 Task: Create Issue Issue0000000035 in Backlog  in Scrum Project Project0000000007 in Jira. Create Issue Issue0000000036 in Backlog  in Scrum Project Project0000000008 in Jira. Create Issue Issue0000000037 in Backlog  in Scrum Project Project0000000008 in Jira. Create Issue Issue0000000038 in Backlog  in Scrum Project Project0000000008 in Jira. Create Issue Issue0000000039 in Backlog  in Scrum Project Project0000000008 in Jira
Action: Mouse moved to (439, 82)
Screenshot: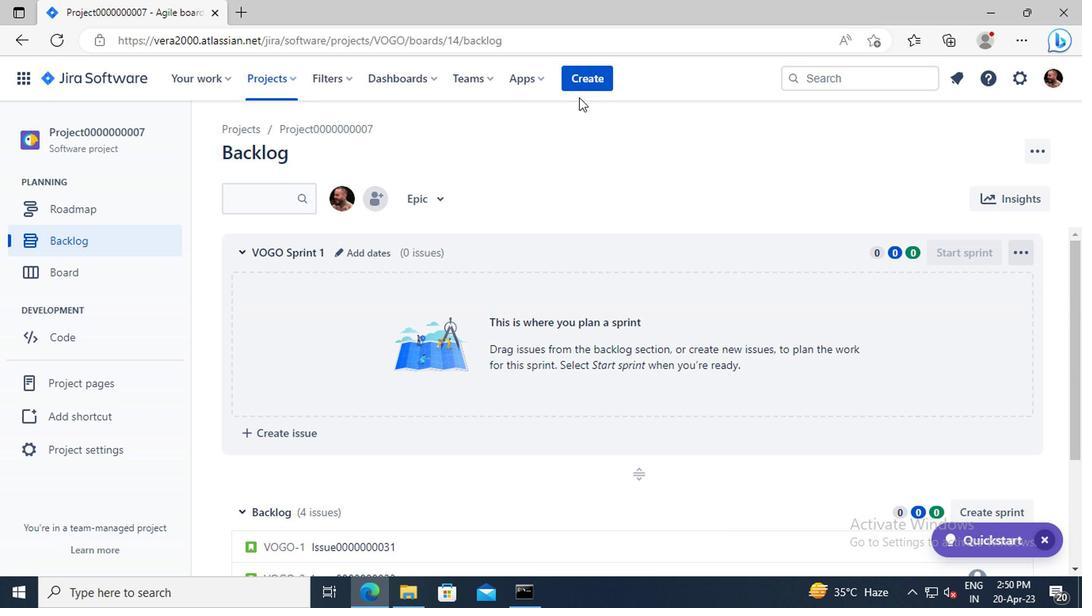 
Action: Mouse pressed left at (439, 82)
Screenshot: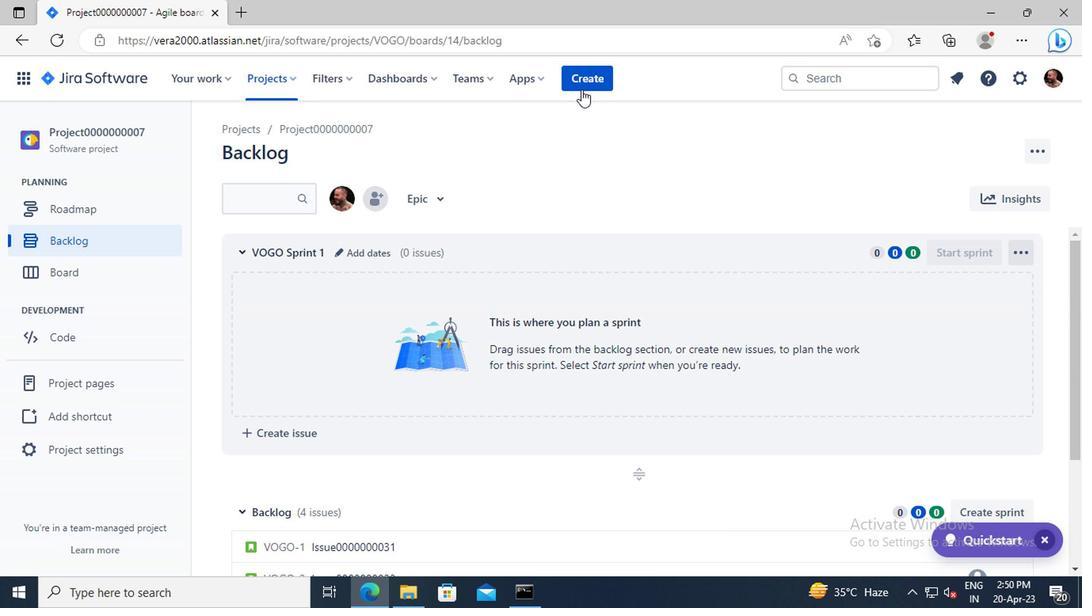 
Action: Mouse moved to (313, 246)
Screenshot: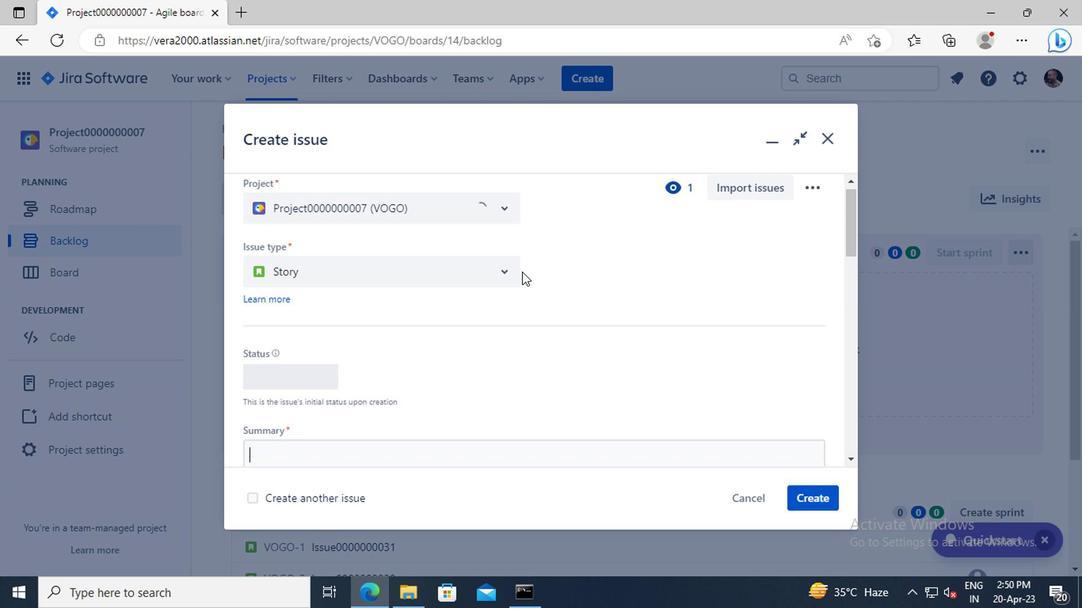 
Action: Mouse scrolled (313, 246) with delta (0, 0)
Screenshot: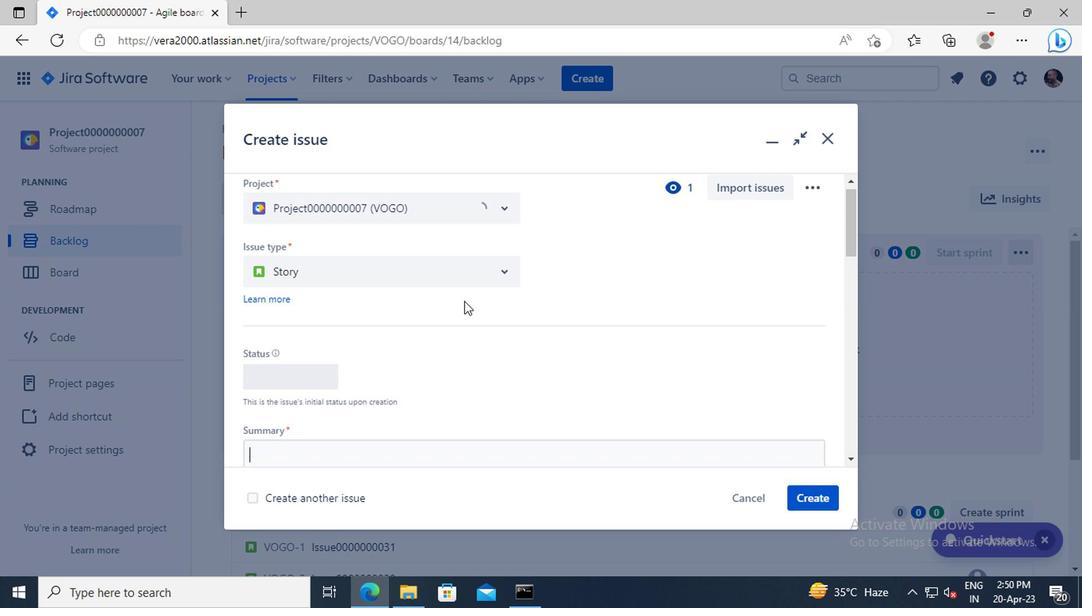 
Action: Mouse scrolled (313, 246) with delta (0, 0)
Screenshot: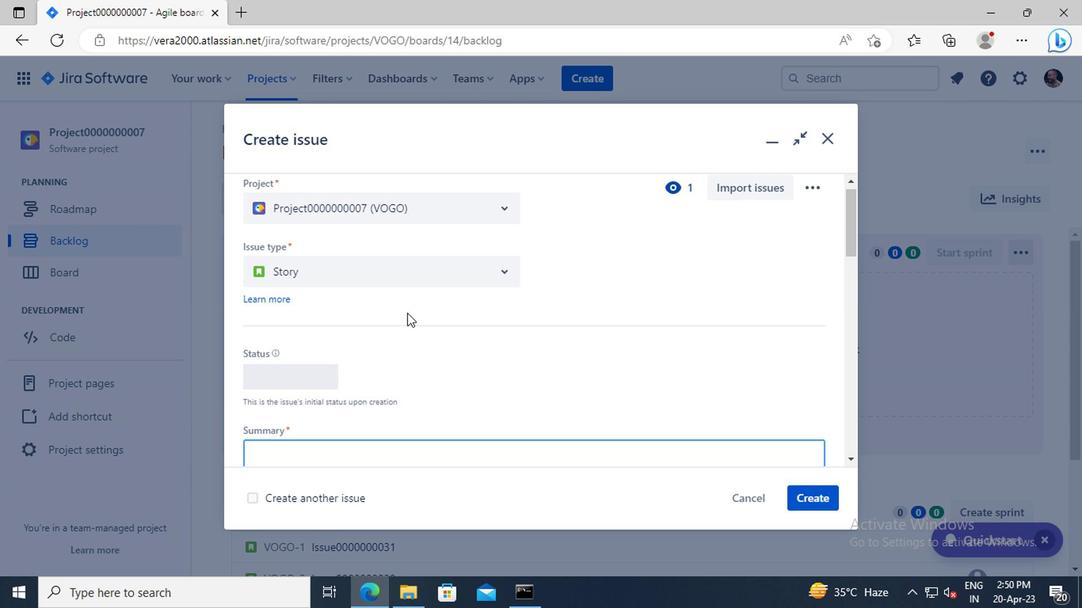 
Action: Mouse moved to (291, 286)
Screenshot: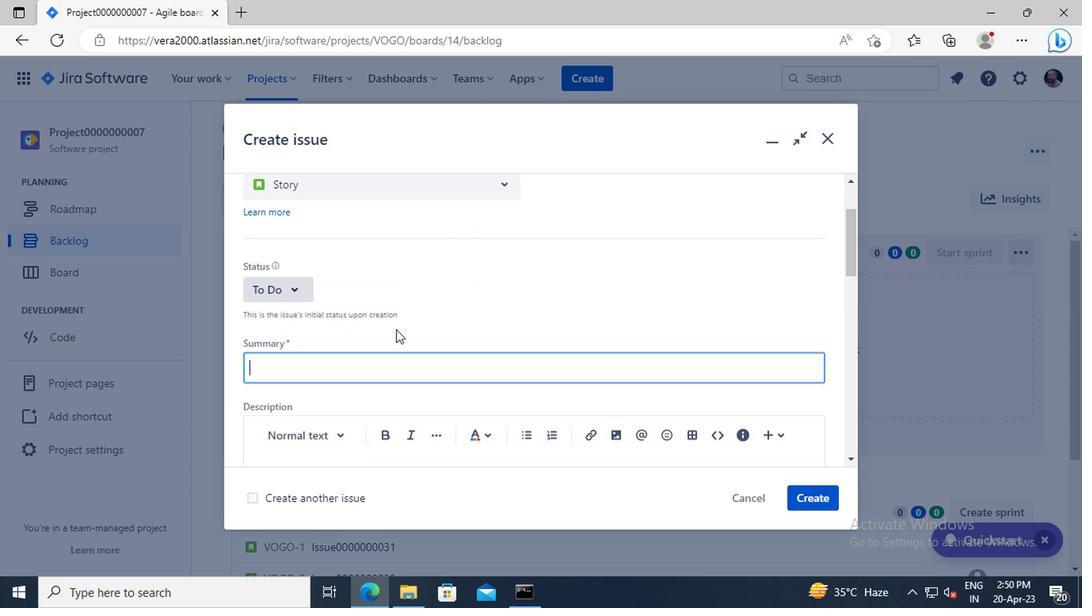 
Action: Mouse pressed left at (291, 286)
Screenshot: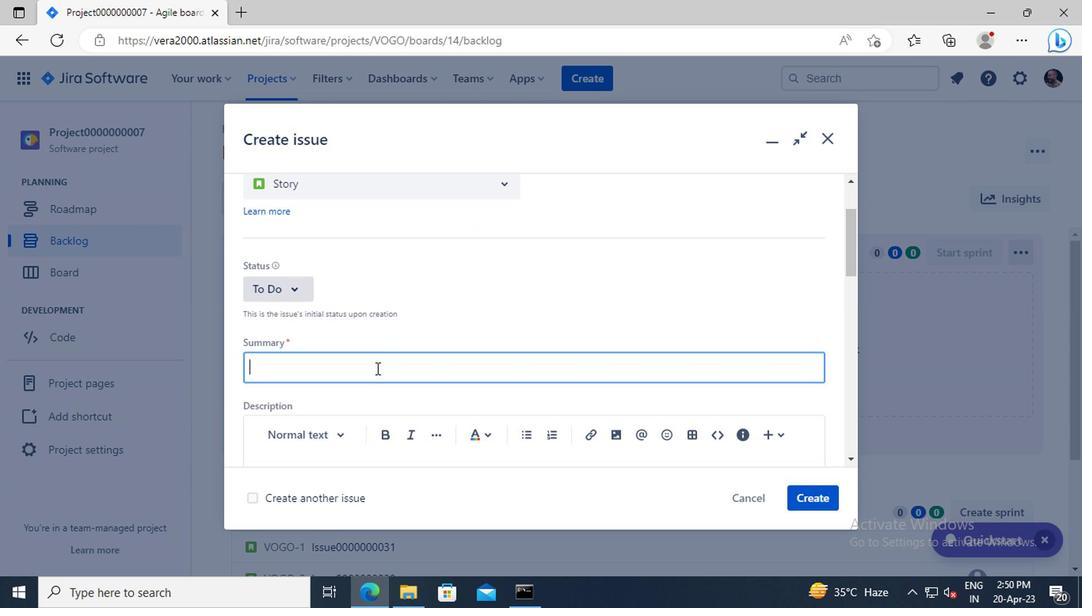 
Action: Key pressed <Key.shift>ISSUE0000000035
Screenshot: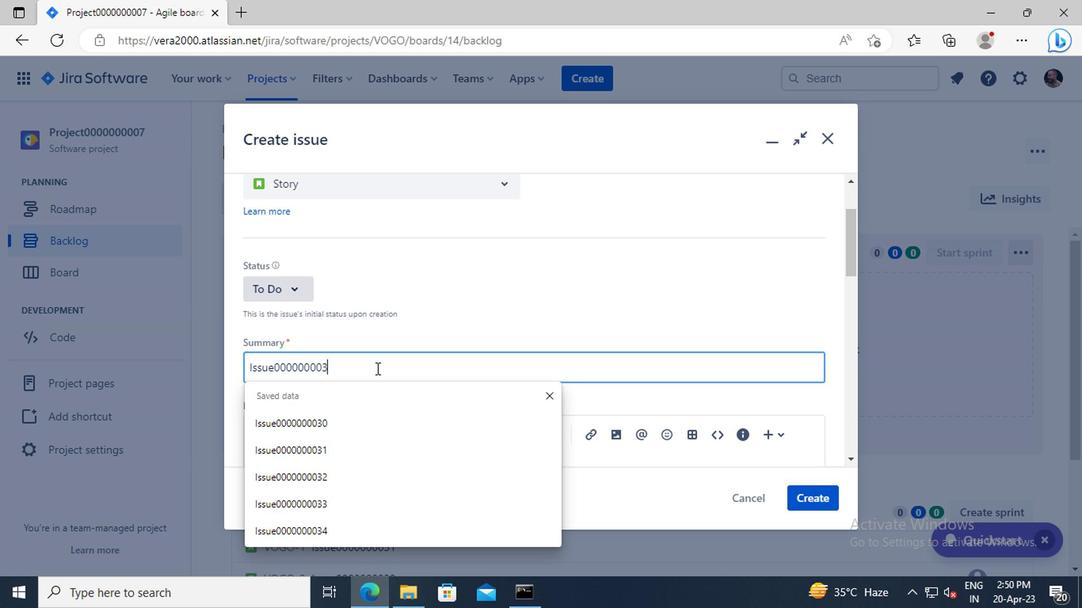
Action: Mouse moved to (600, 377)
Screenshot: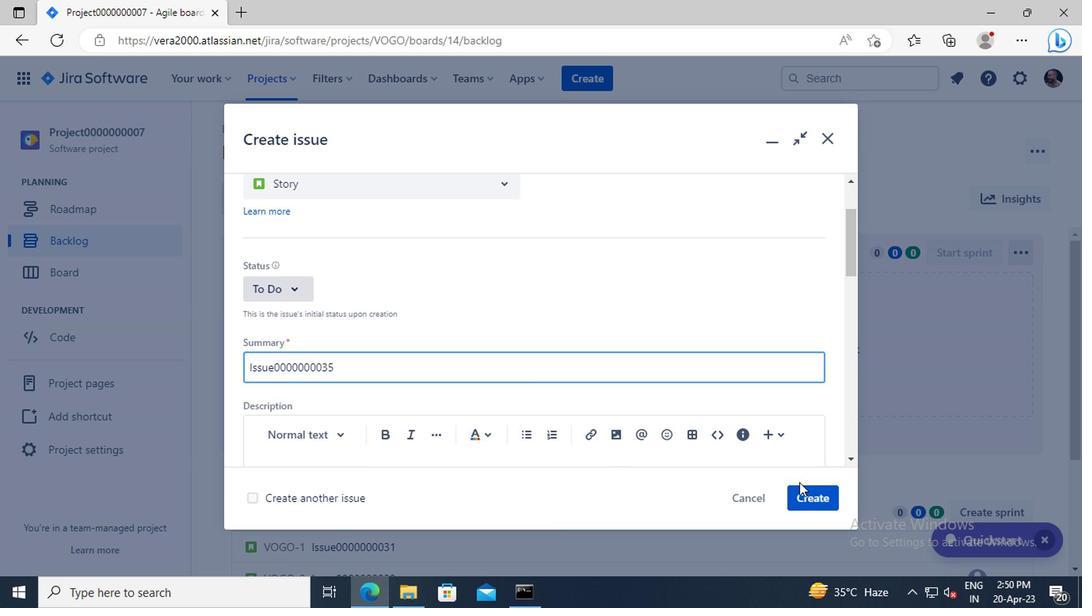 
Action: Mouse pressed left at (600, 377)
Screenshot: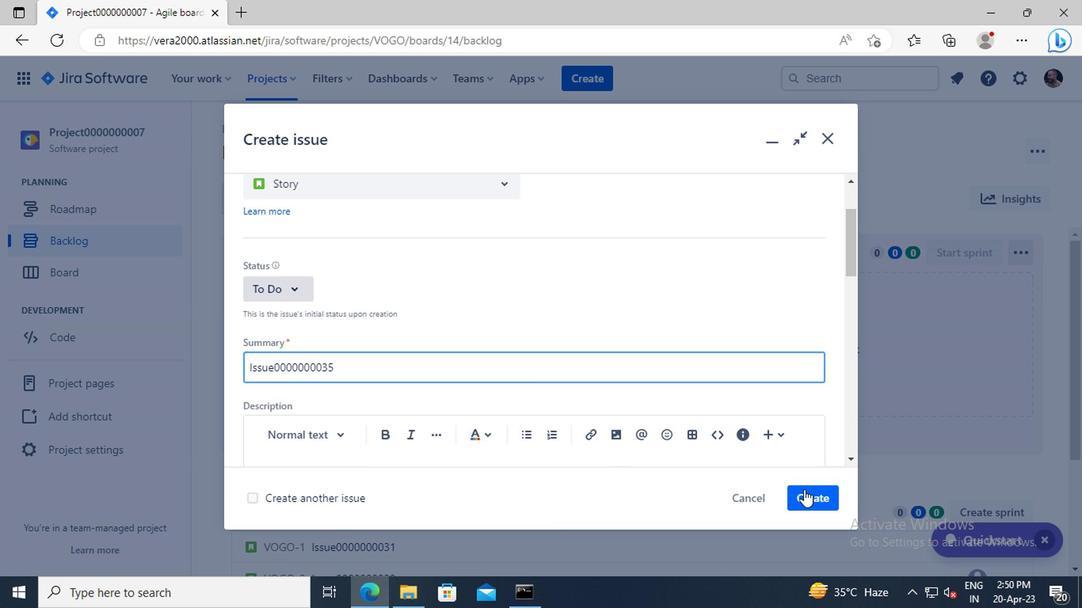
Action: Mouse moved to (226, 82)
Screenshot: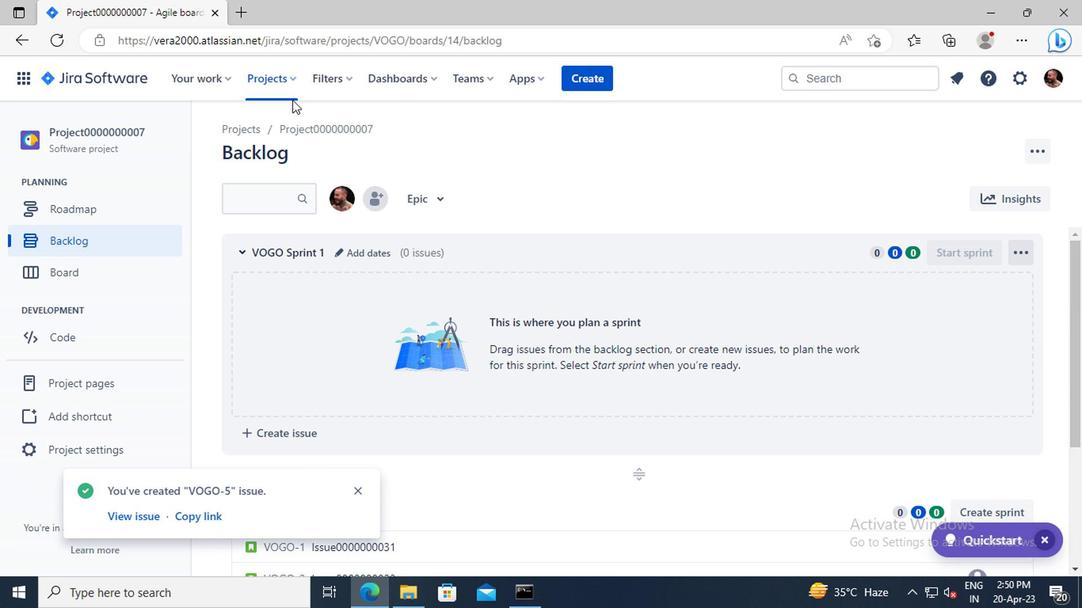 
Action: Mouse pressed left at (226, 82)
Screenshot: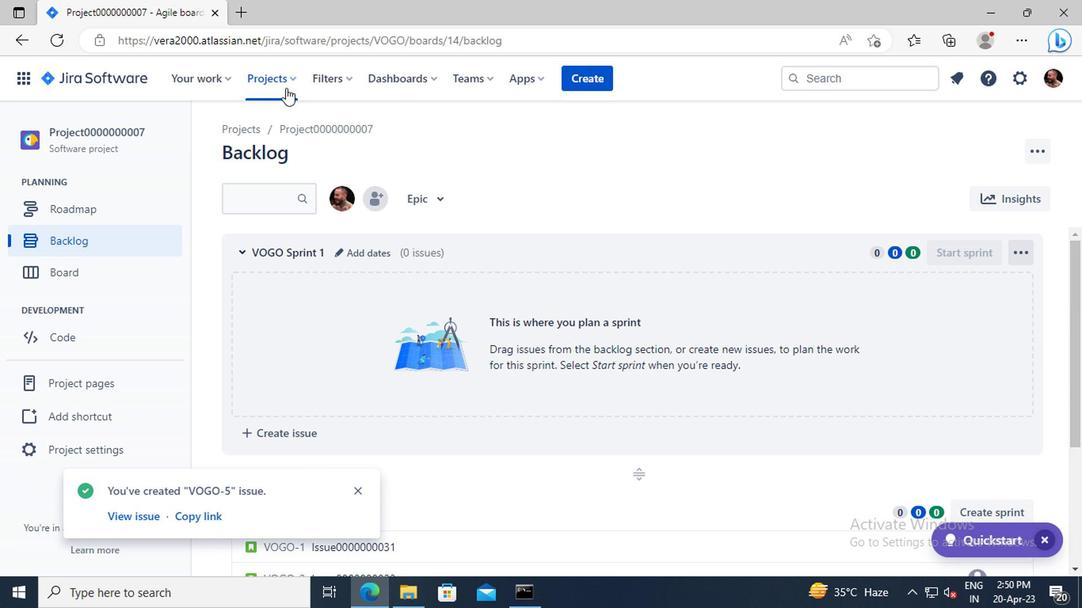 
Action: Mouse moved to (255, 156)
Screenshot: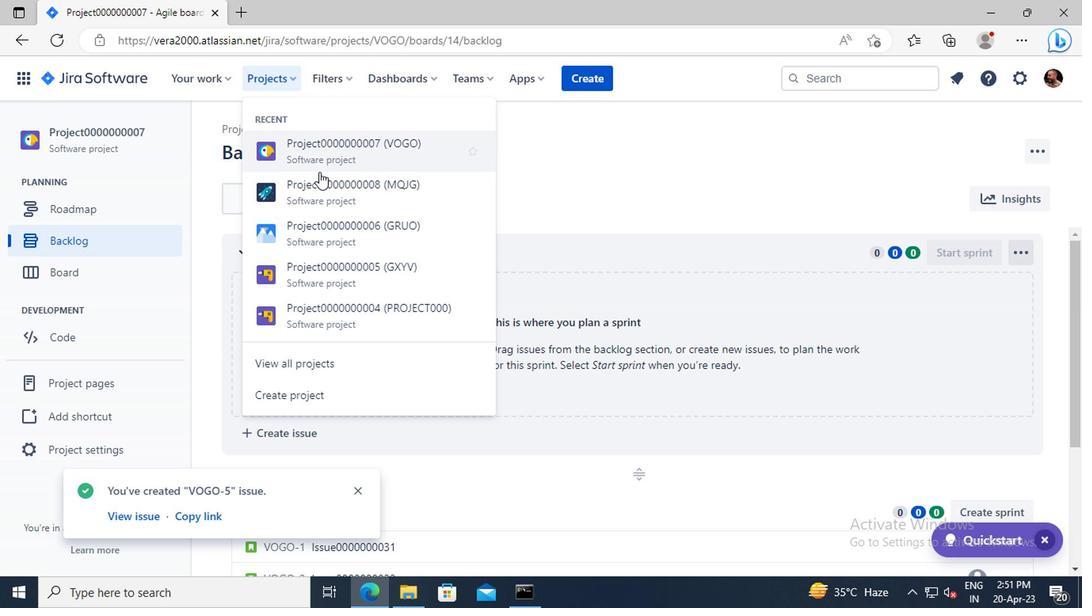 
Action: Mouse pressed left at (255, 156)
Screenshot: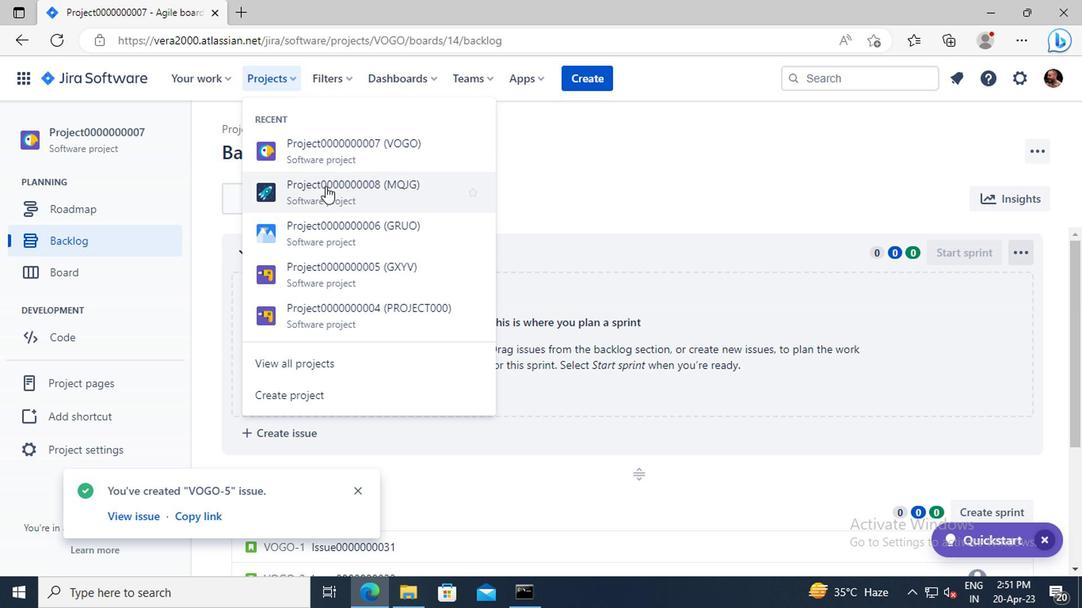 
Action: Mouse moved to (90, 195)
Screenshot: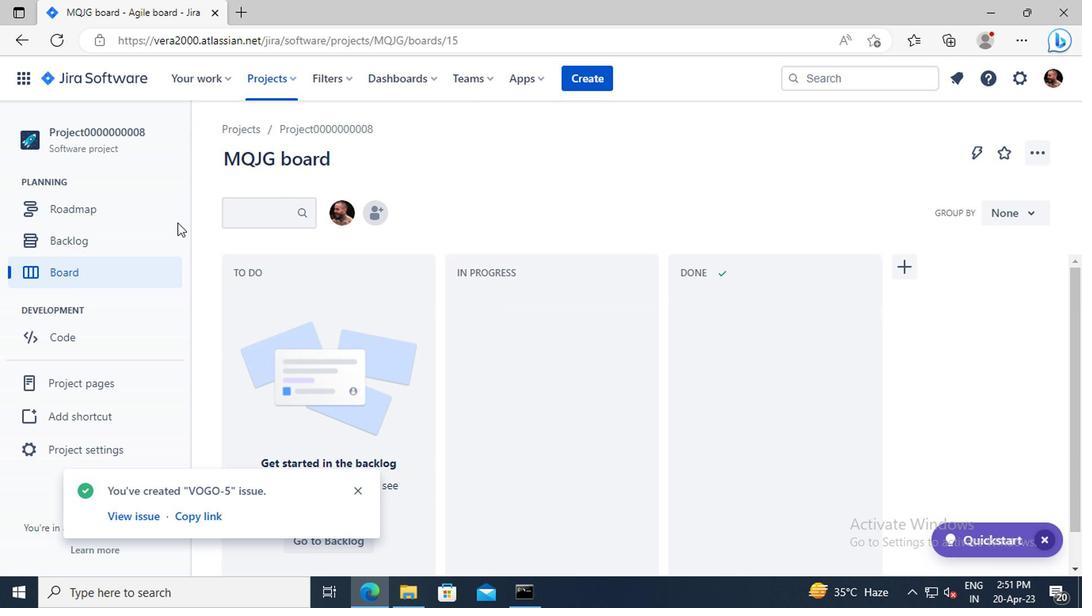 
Action: Mouse pressed left at (90, 195)
Screenshot: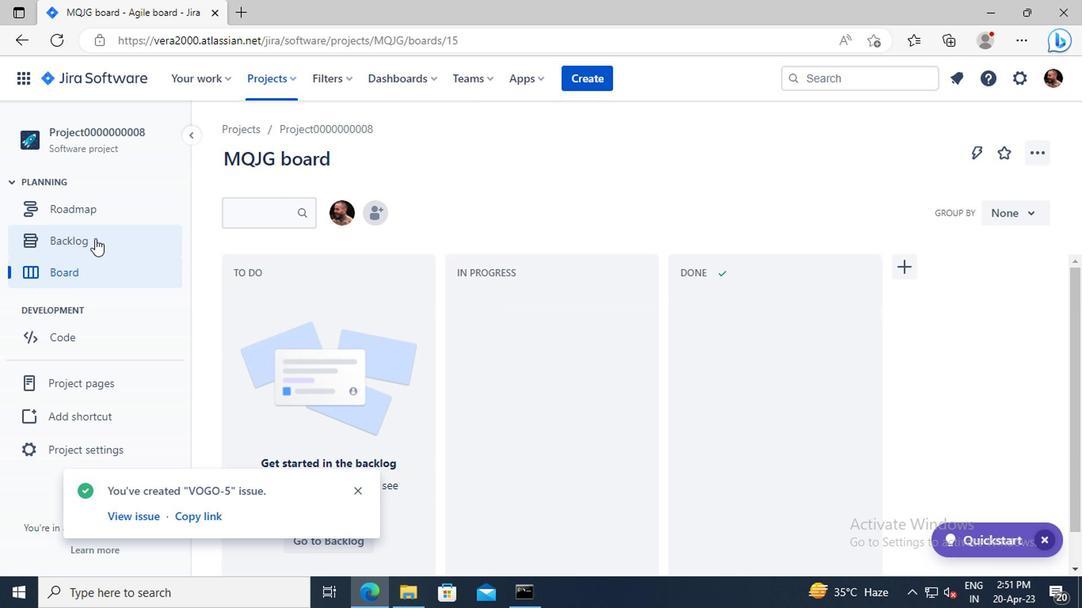 
Action: Mouse moved to (436, 79)
Screenshot: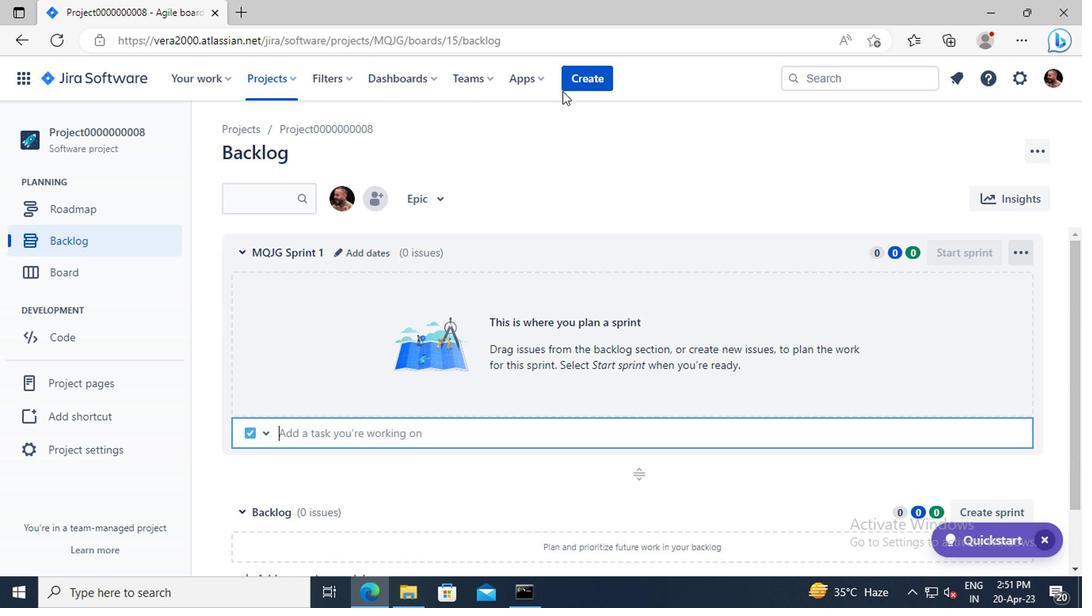 
Action: Mouse pressed left at (436, 79)
Screenshot: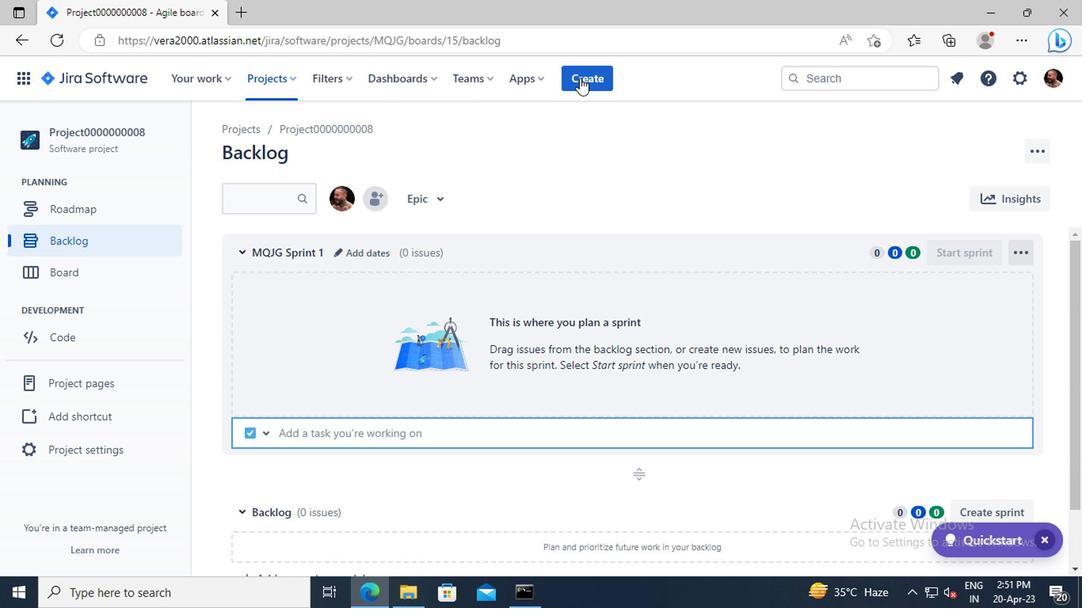 
Action: Mouse moved to (304, 242)
Screenshot: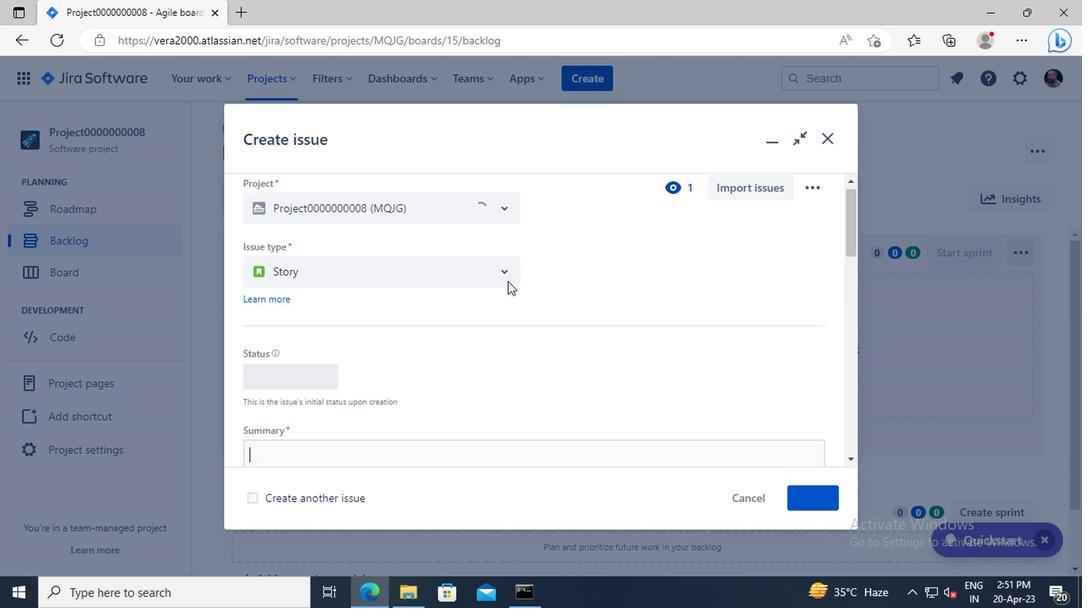
Action: Mouse scrolled (304, 241) with delta (0, 0)
Screenshot: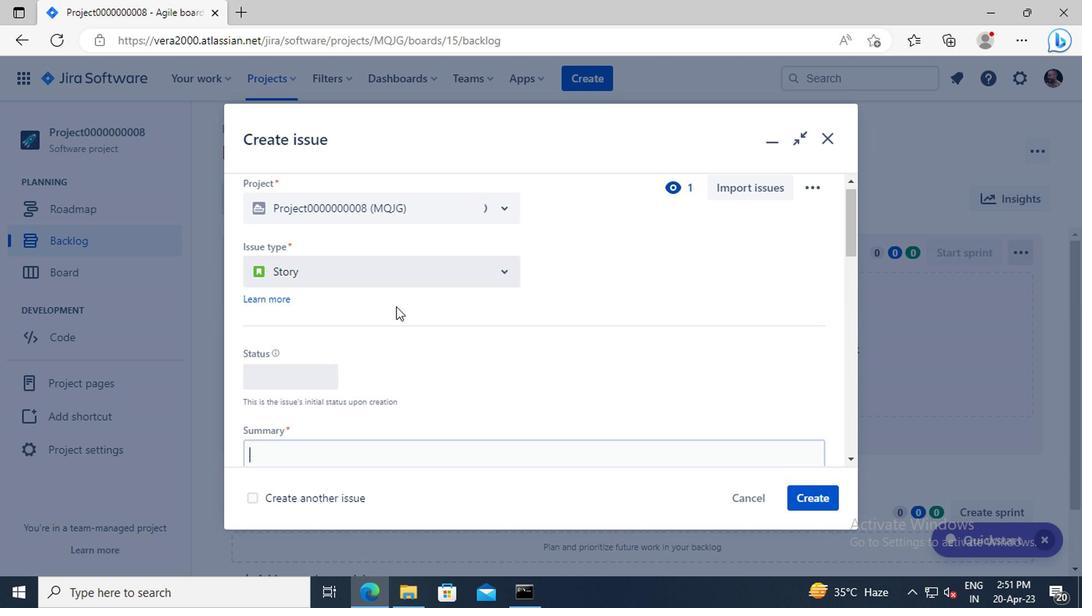 
Action: Mouse moved to (272, 319)
Screenshot: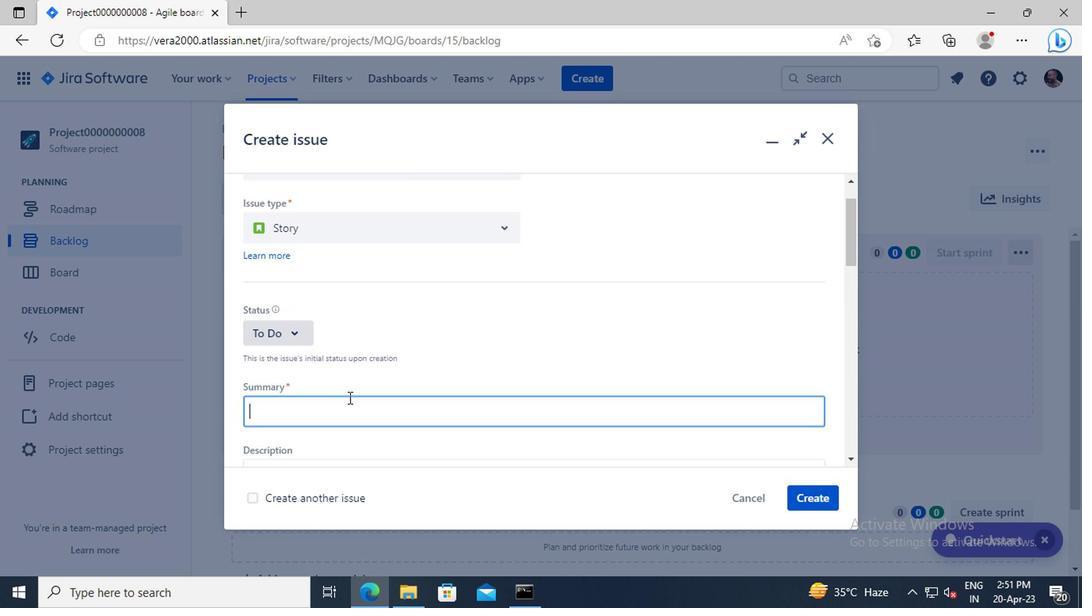
Action: Mouse pressed left at (272, 319)
Screenshot: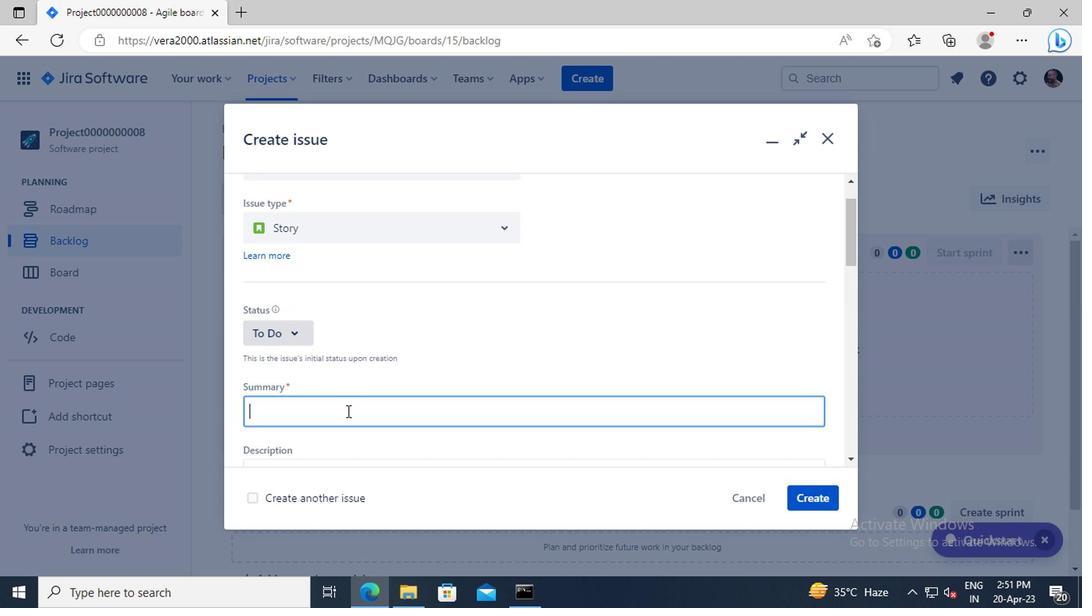 
Action: Key pressed <Key.shift>ISSUE0000000036
Screenshot: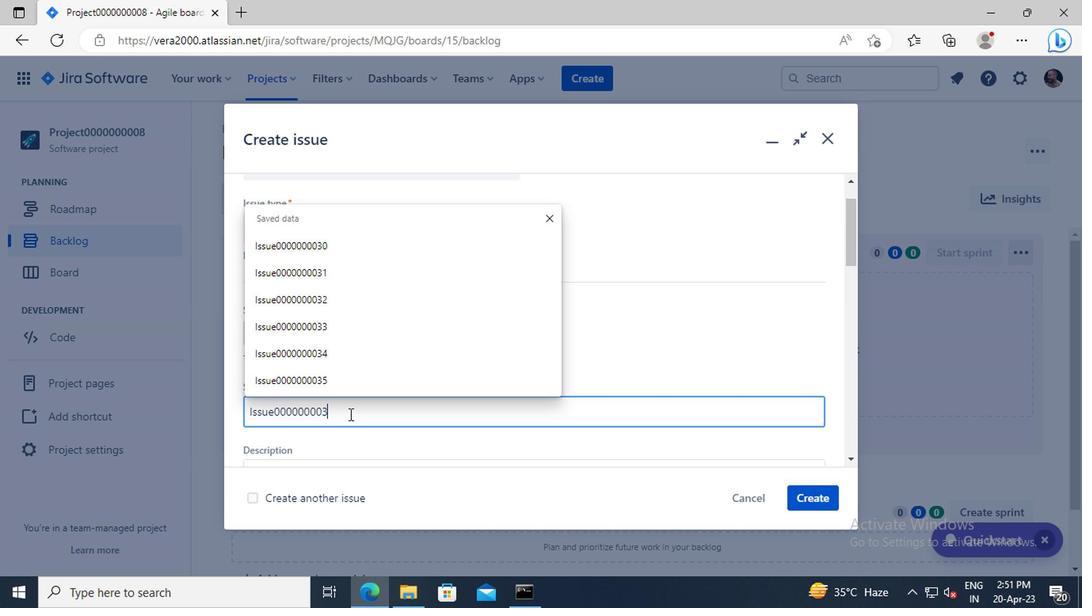 
Action: Mouse moved to (599, 377)
Screenshot: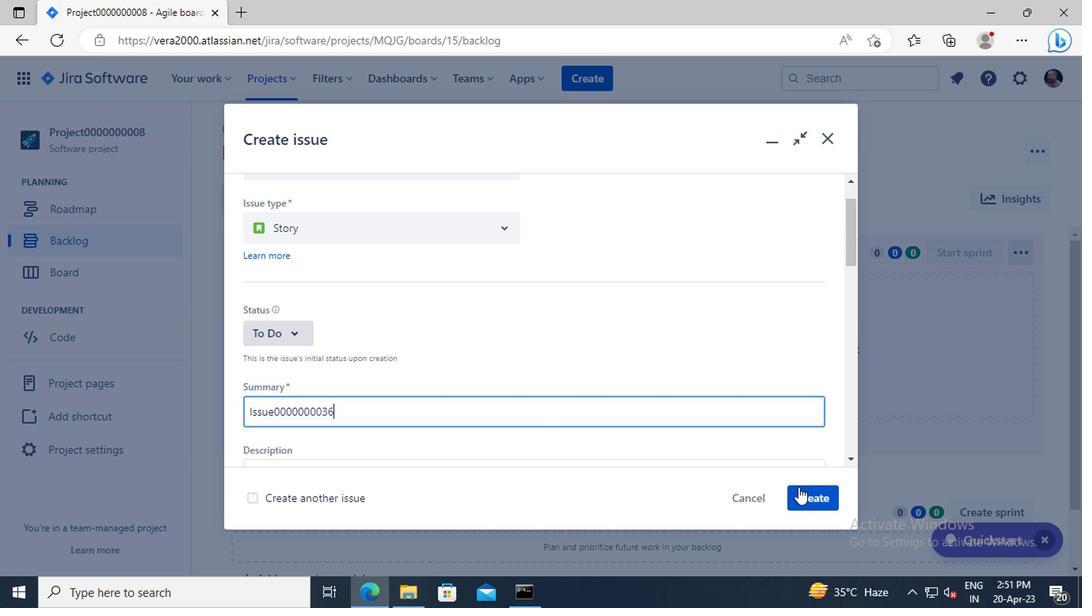 
Action: Mouse pressed left at (599, 377)
Screenshot: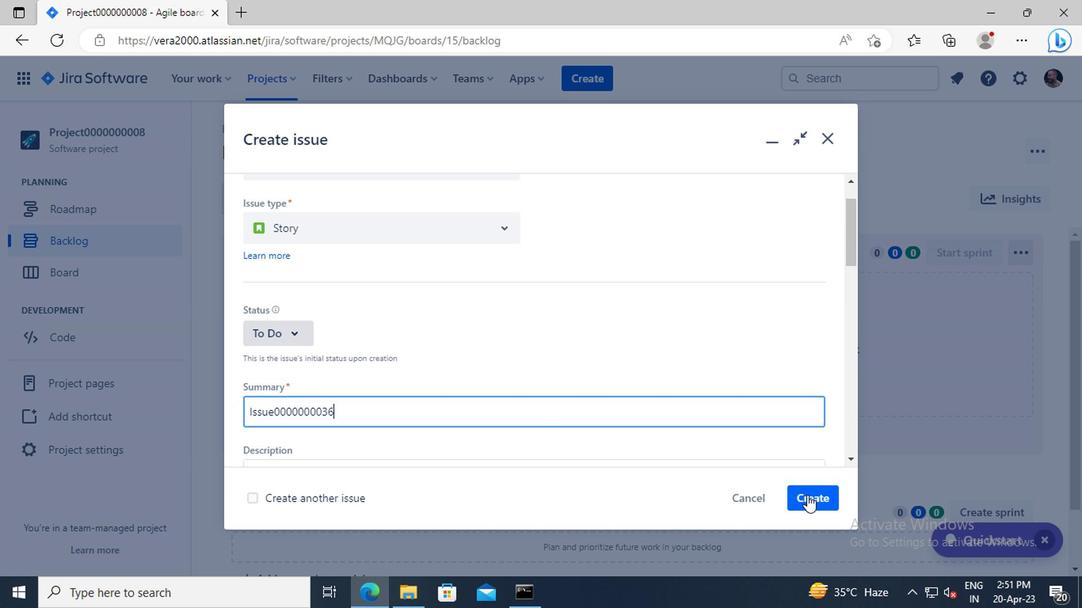 
Action: Mouse moved to (440, 81)
Screenshot: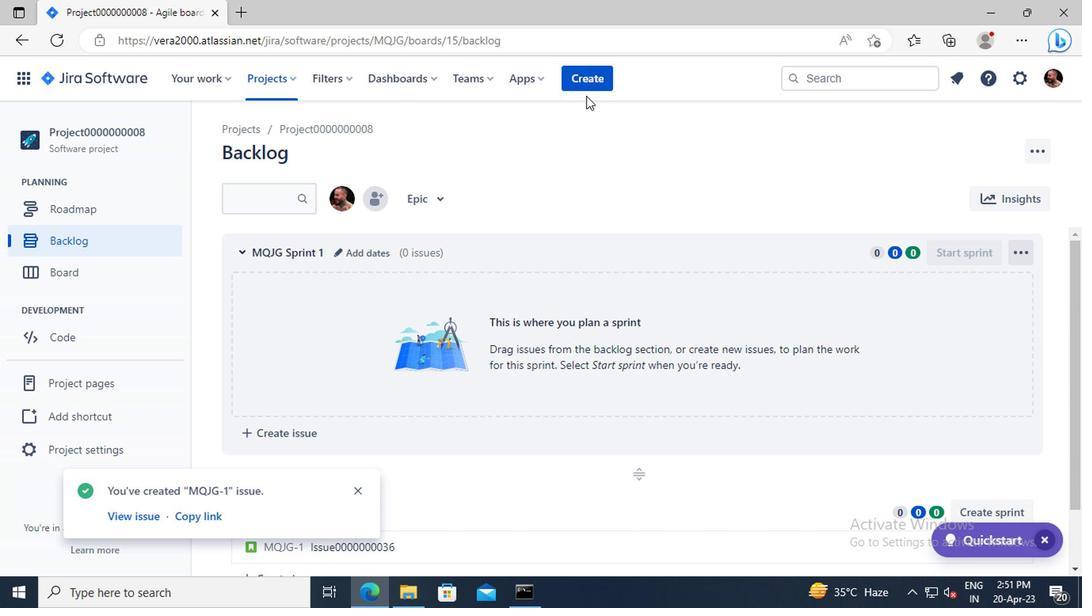 
Action: Mouse pressed left at (440, 81)
Screenshot: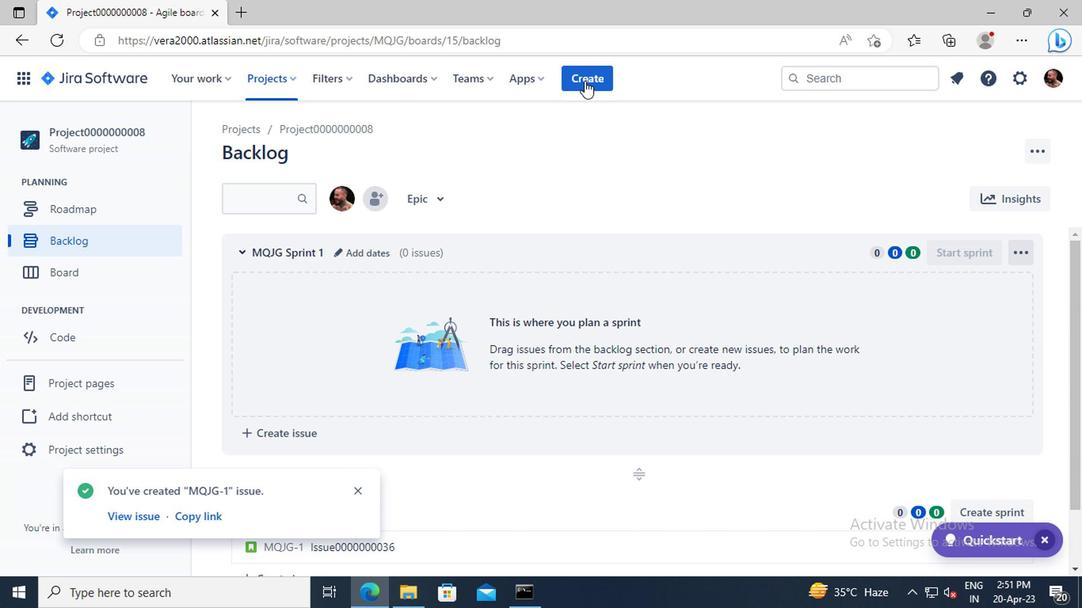 
Action: Mouse moved to (356, 228)
Screenshot: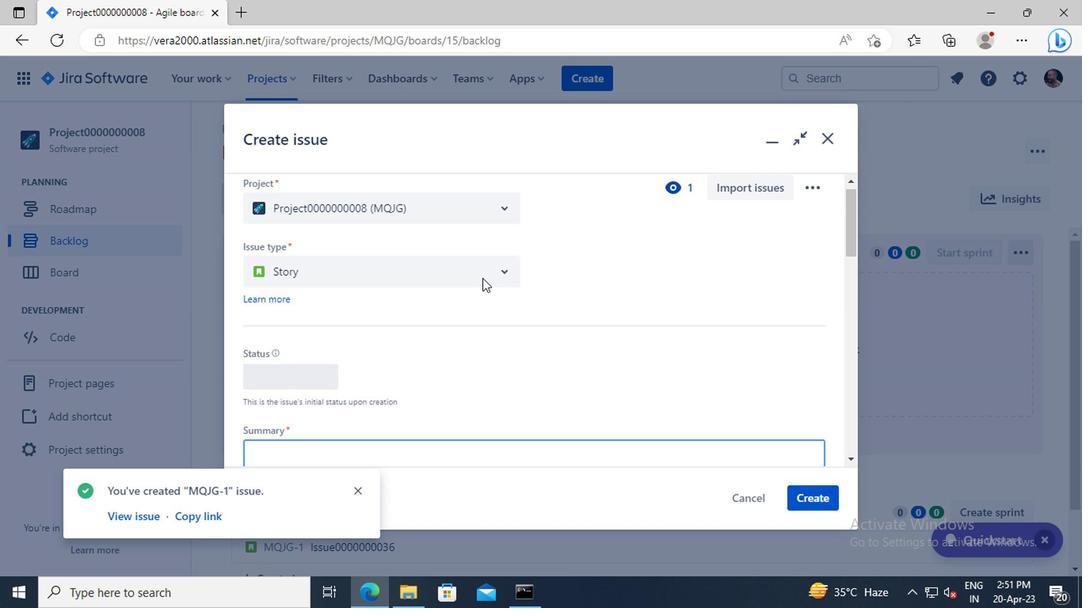 
Action: Mouse scrolled (356, 228) with delta (0, 0)
Screenshot: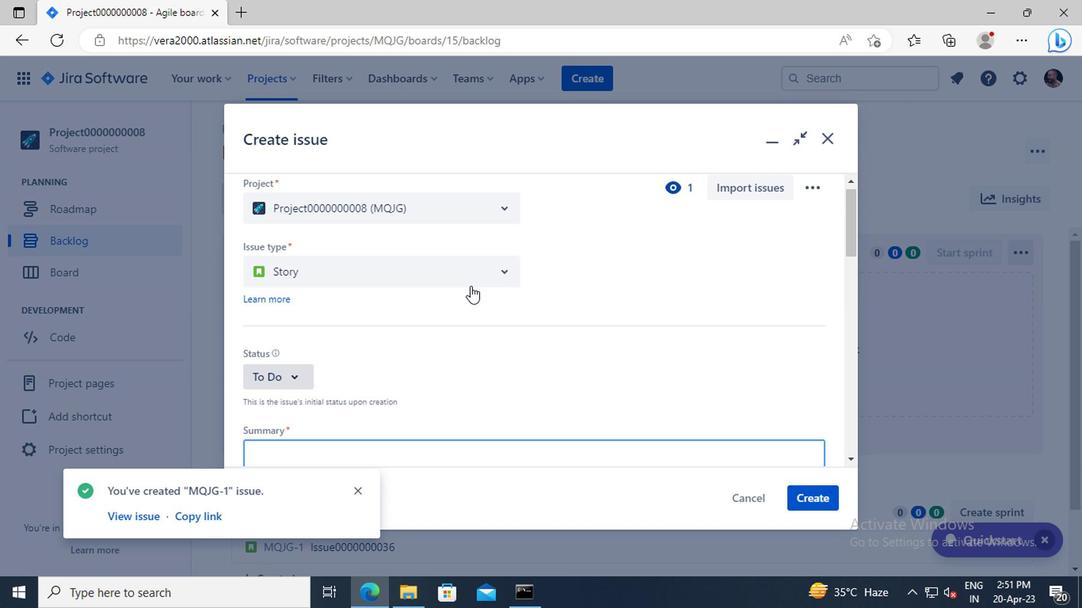 
Action: Mouse scrolled (356, 228) with delta (0, 0)
Screenshot: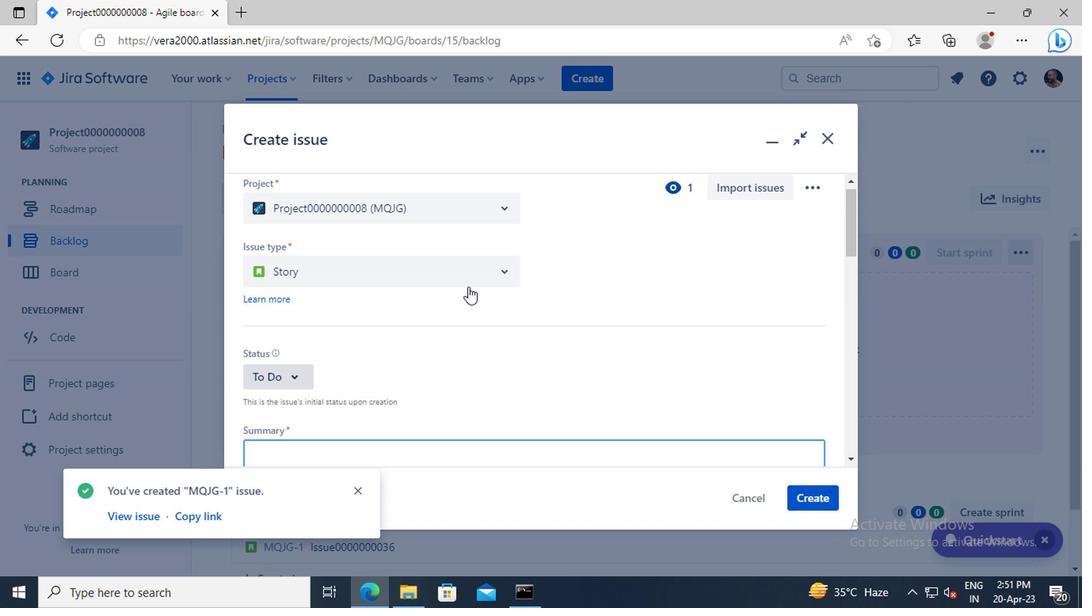 
Action: Mouse moved to (306, 286)
Screenshot: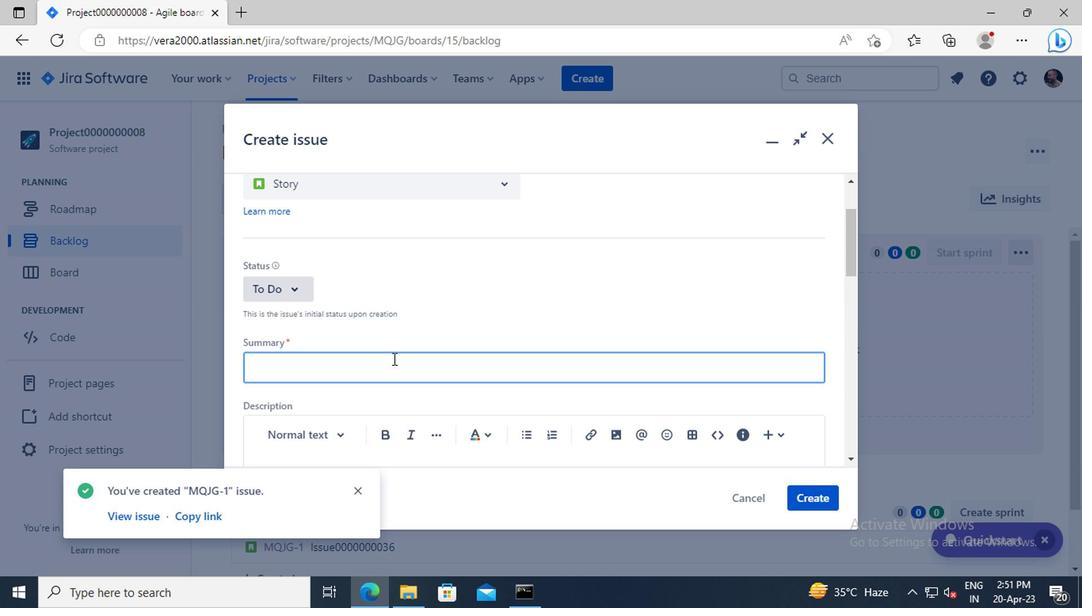 
Action: Mouse pressed left at (306, 286)
Screenshot: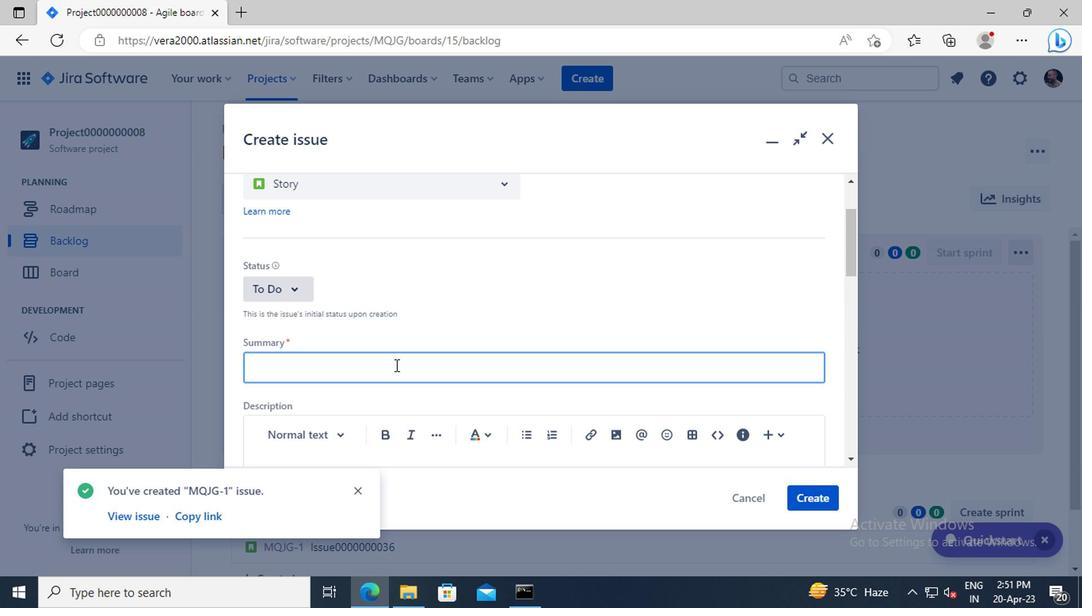 
Action: Key pressed <Key.shift>ISSUE0000000037
Screenshot: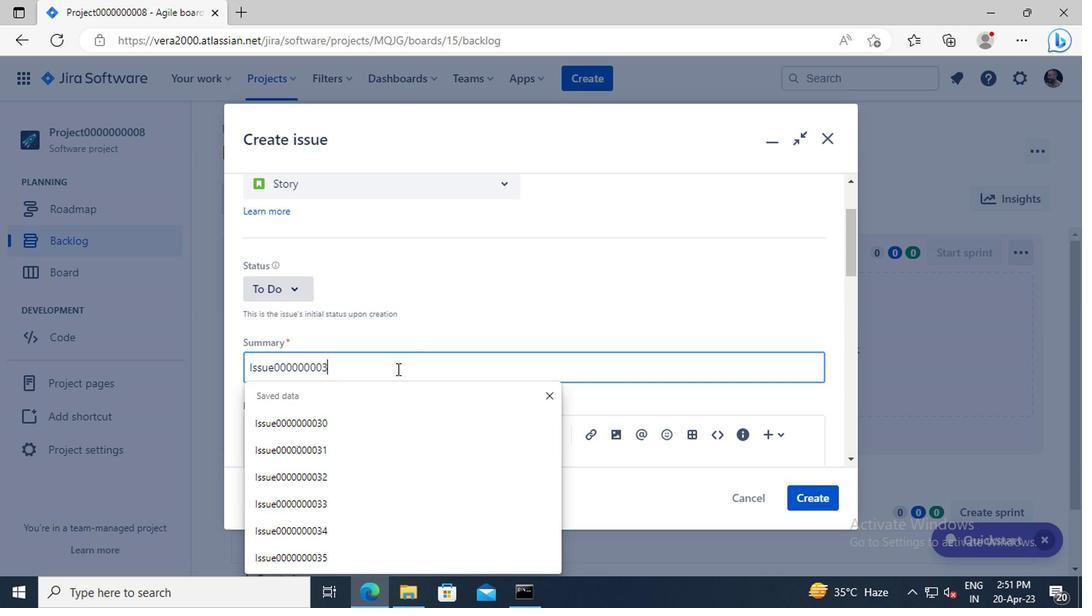 
Action: Mouse moved to (599, 374)
Screenshot: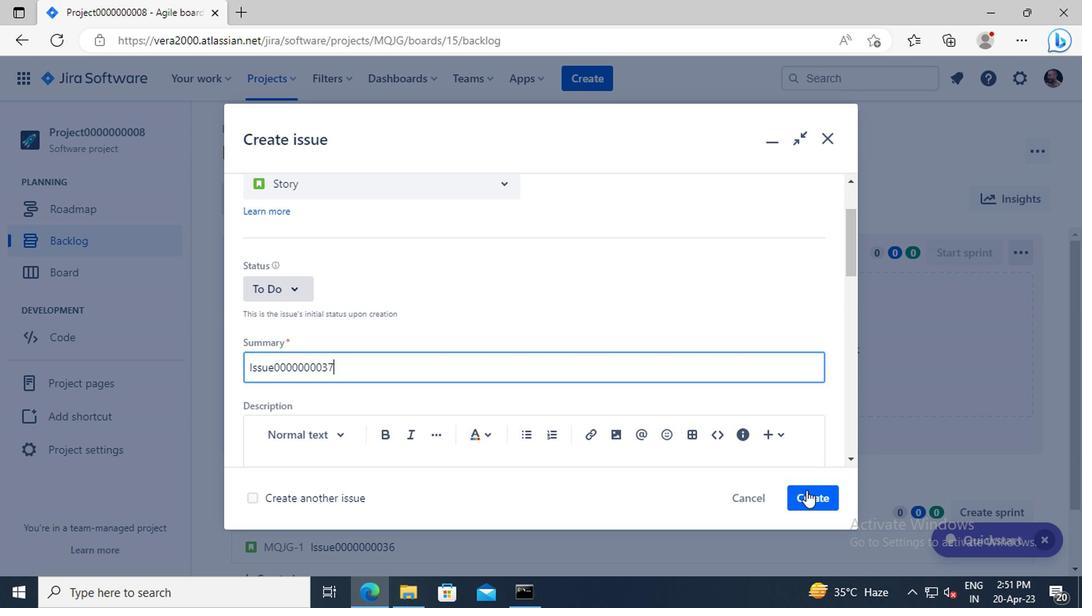 
Action: Mouse pressed left at (599, 374)
Screenshot: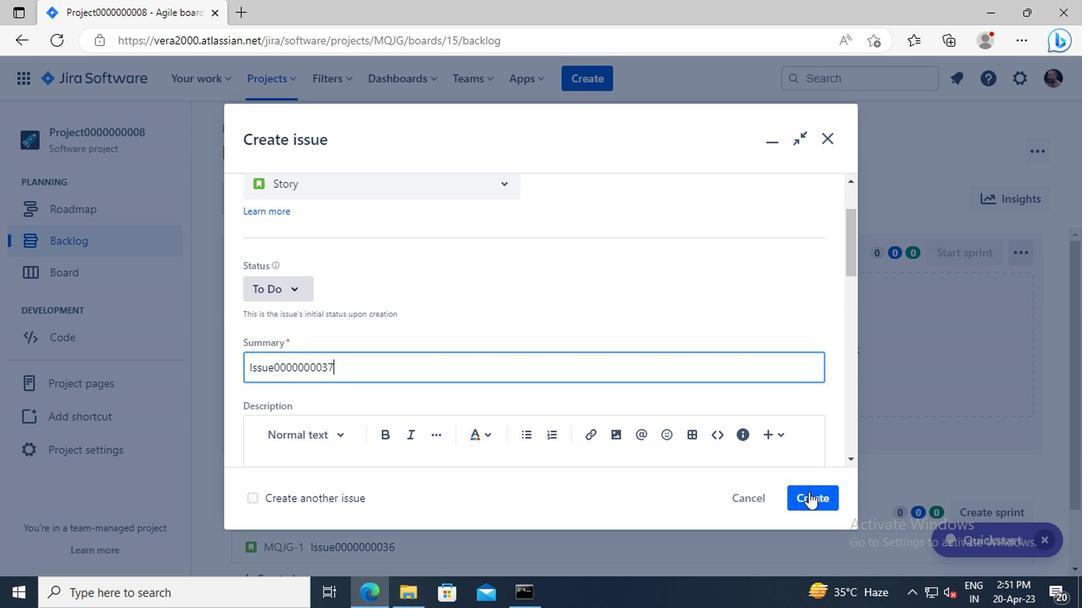 
Action: Mouse moved to (440, 82)
Screenshot: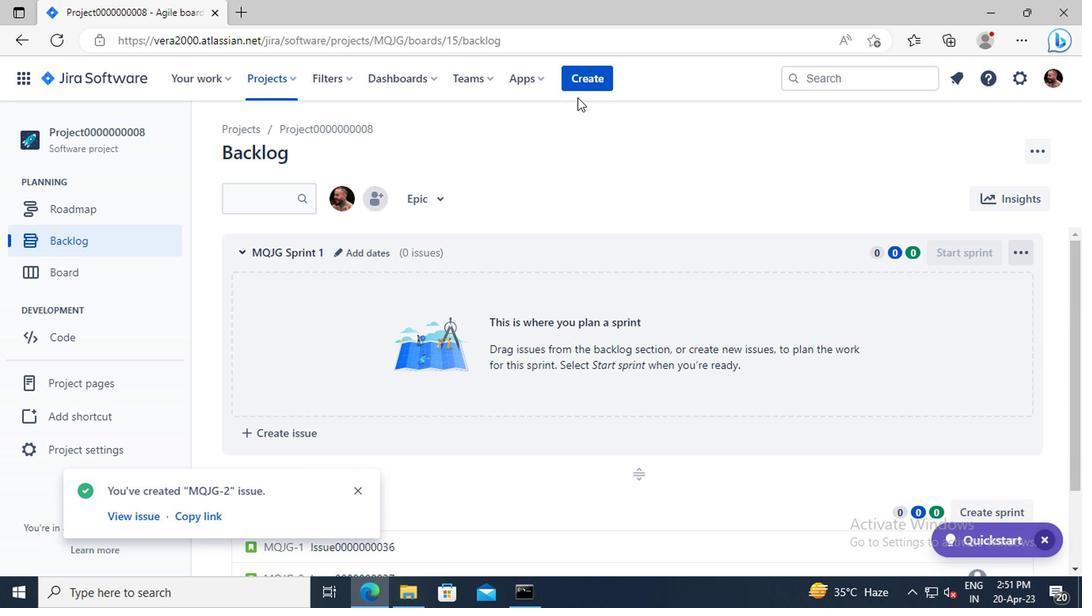 
Action: Mouse pressed left at (440, 82)
Screenshot: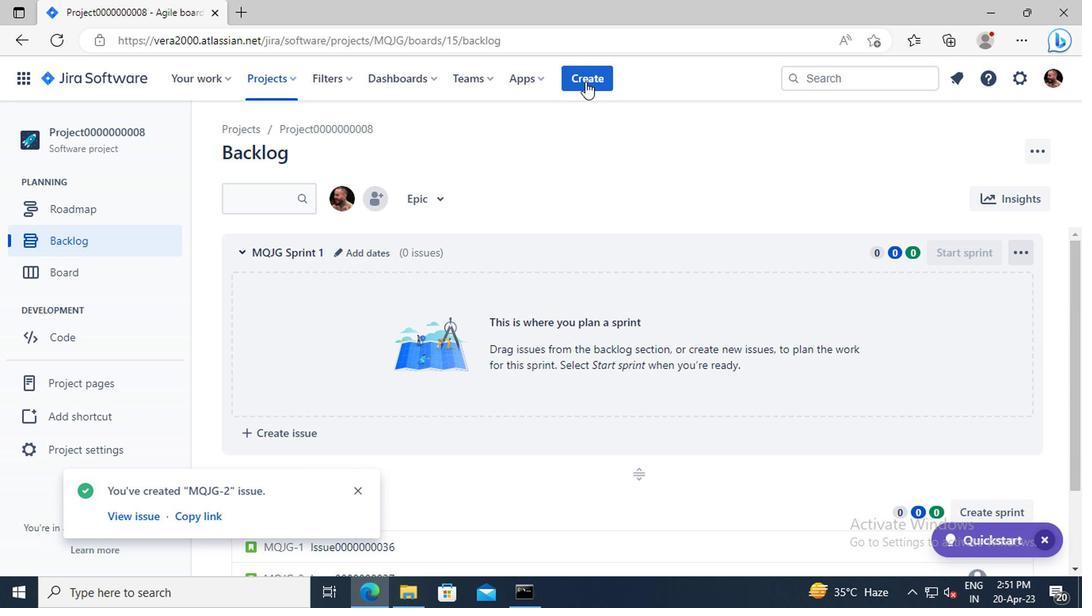 
Action: Mouse moved to (330, 255)
Screenshot: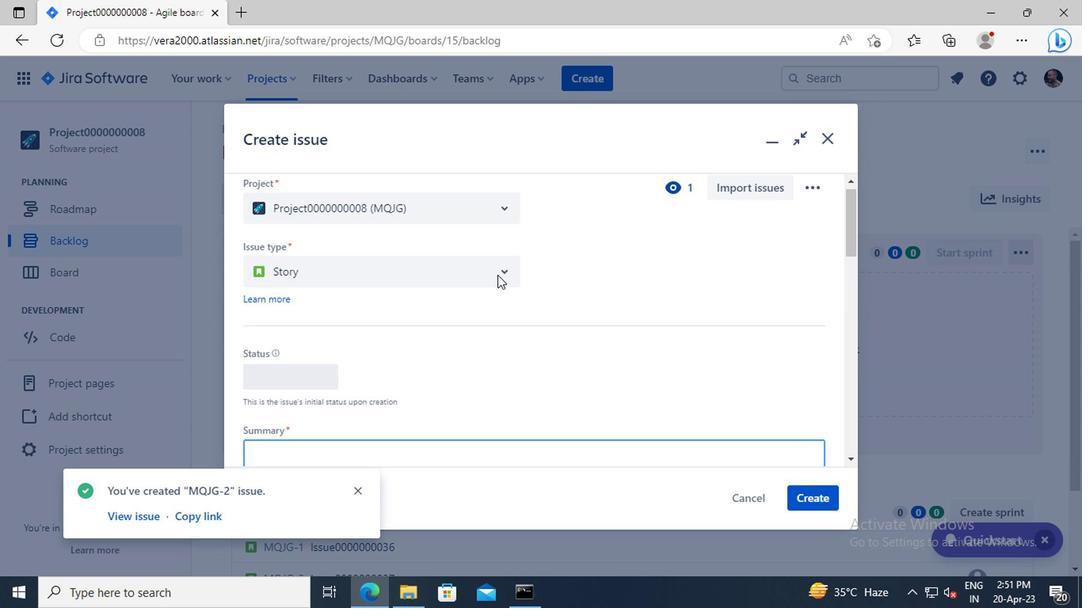 
Action: Mouse scrolled (330, 254) with delta (0, 0)
Screenshot: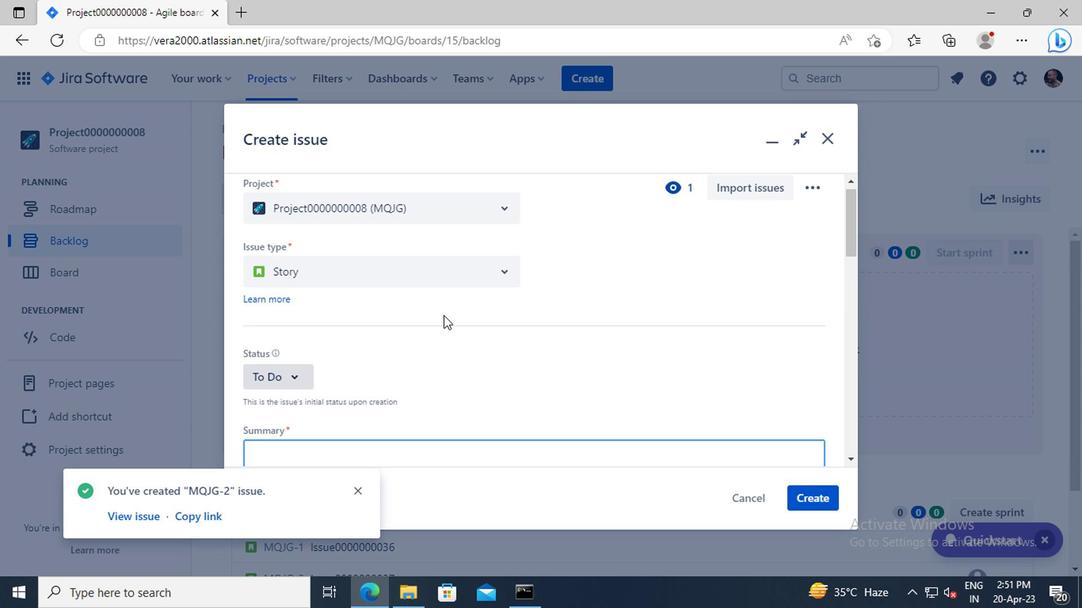 
Action: Mouse moved to (309, 312)
Screenshot: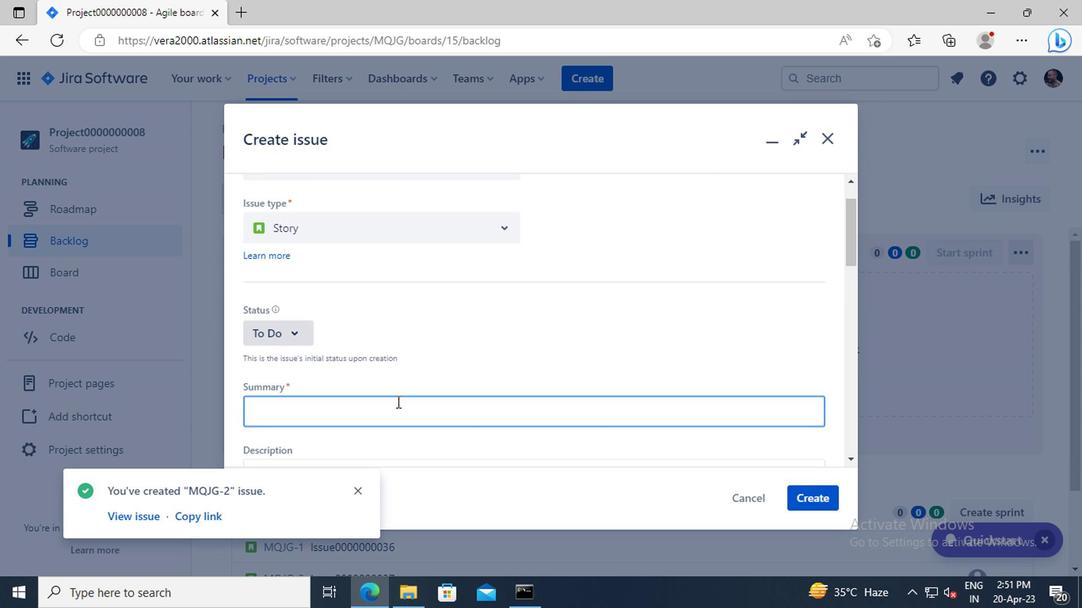 
Action: Mouse pressed left at (309, 312)
Screenshot: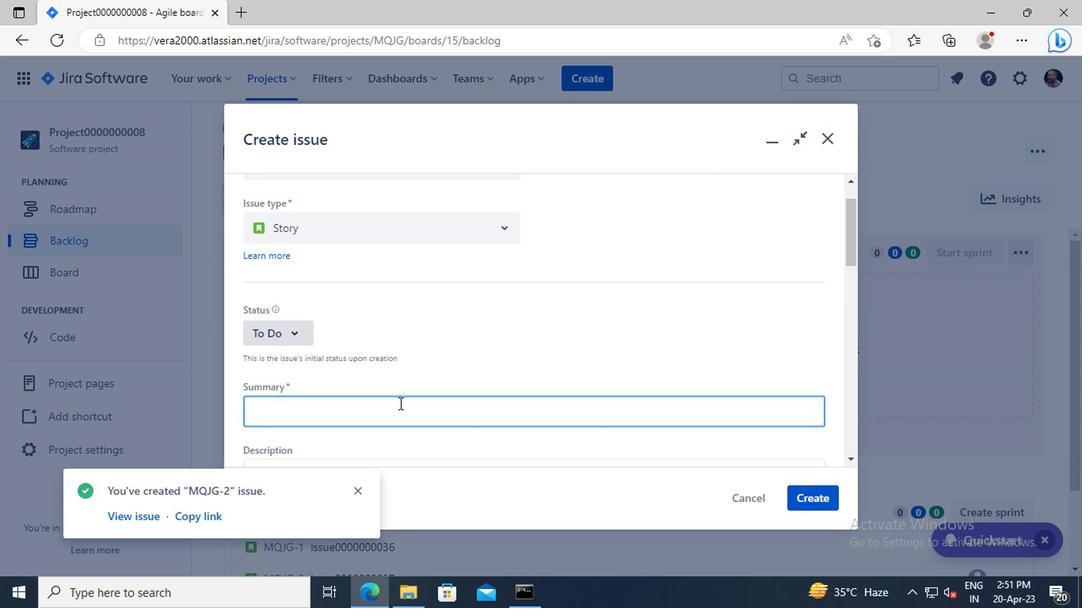 
Action: Key pressed <Key.shift>ISSUE0000000038
Screenshot: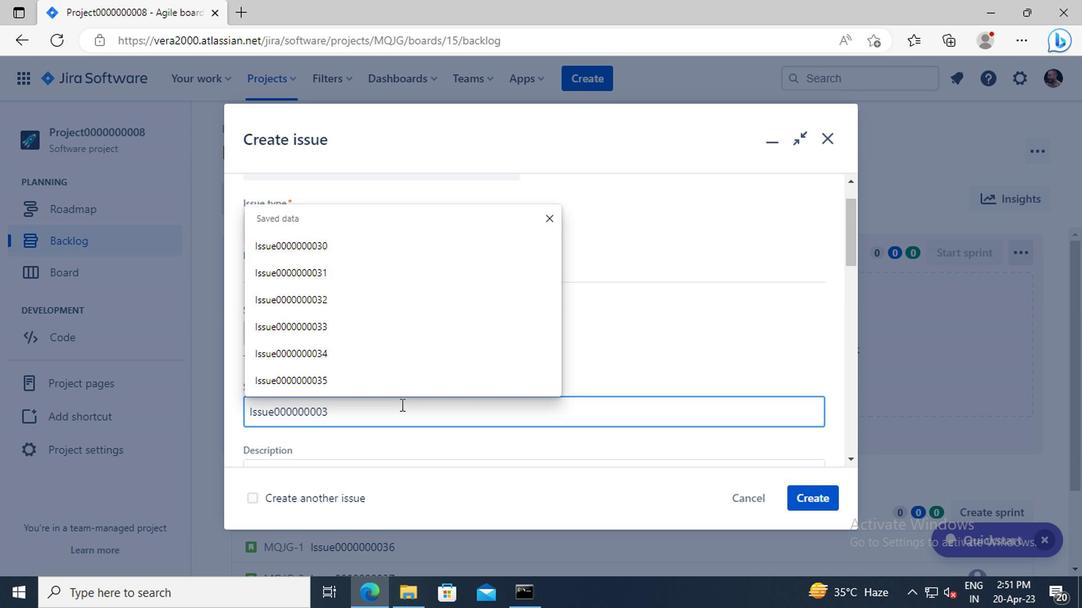 
Action: Mouse moved to (603, 378)
Screenshot: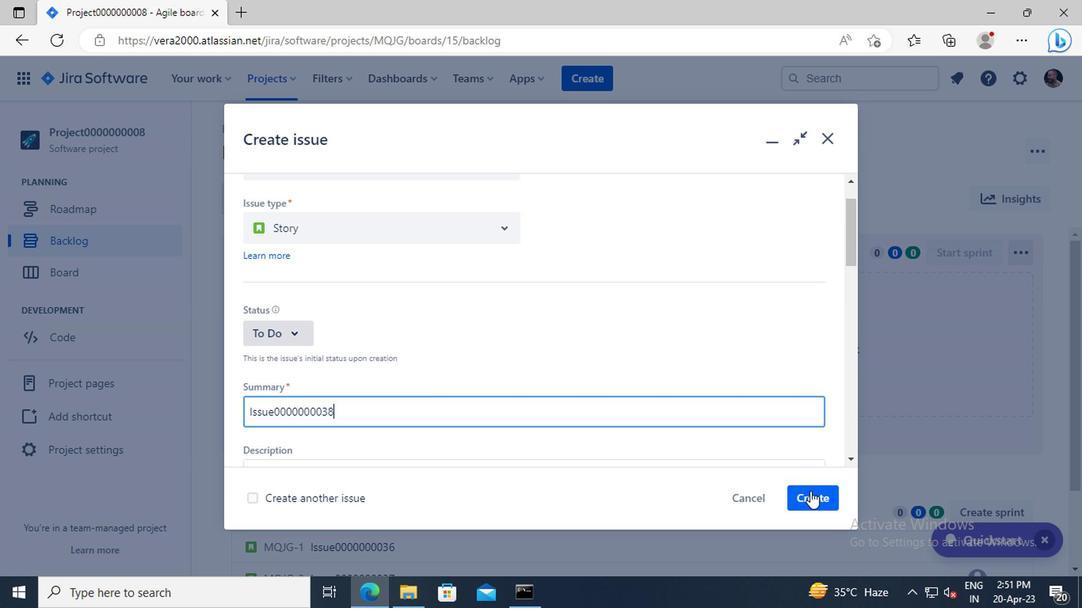 
Action: Mouse pressed left at (603, 378)
Screenshot: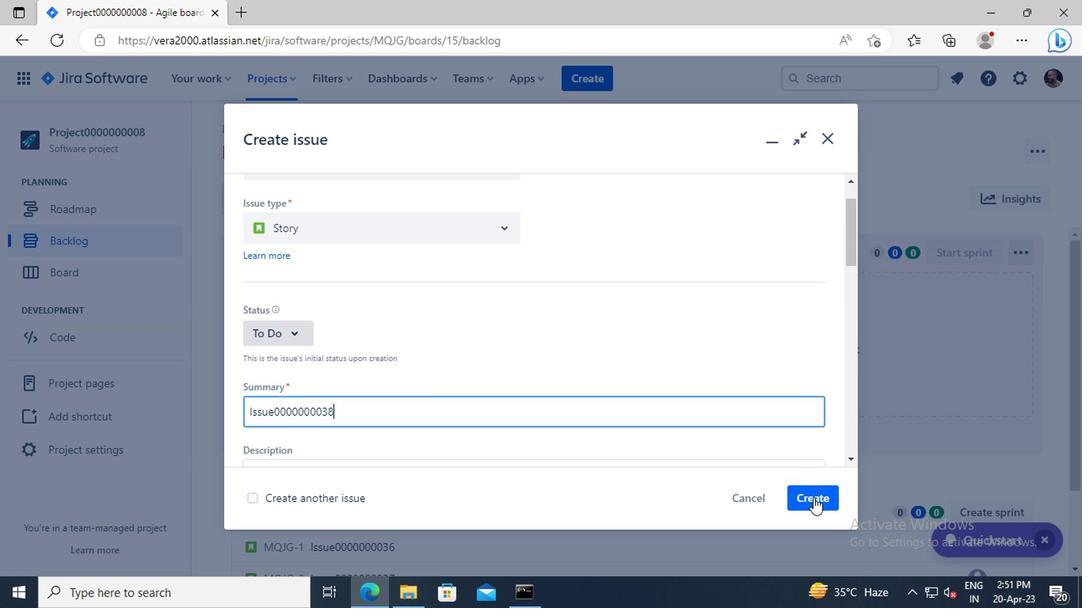 
Action: Mouse moved to (440, 80)
Screenshot: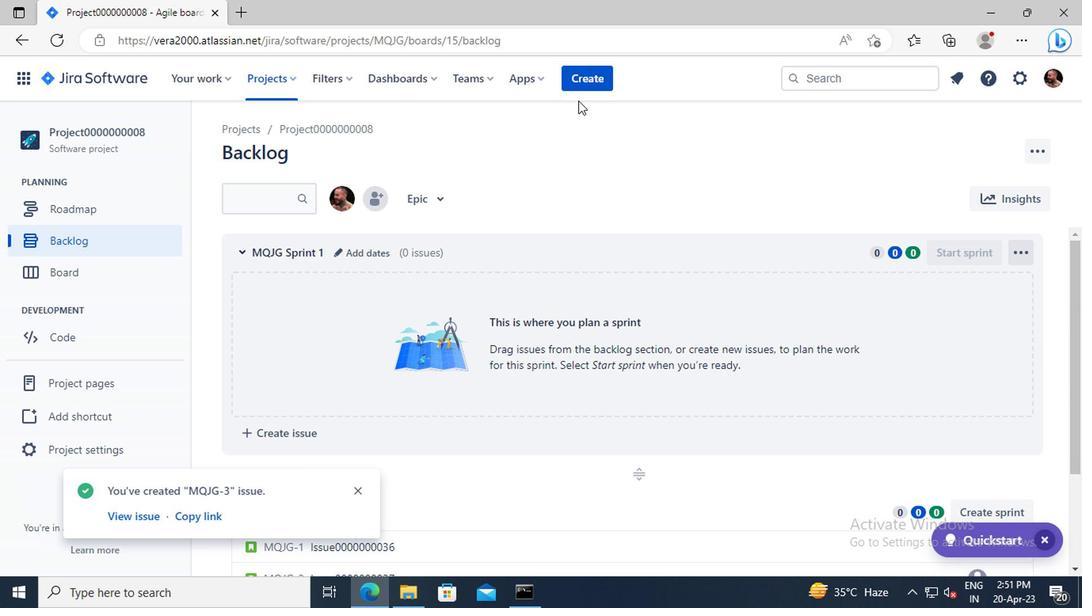 
Action: Mouse pressed left at (440, 80)
Screenshot: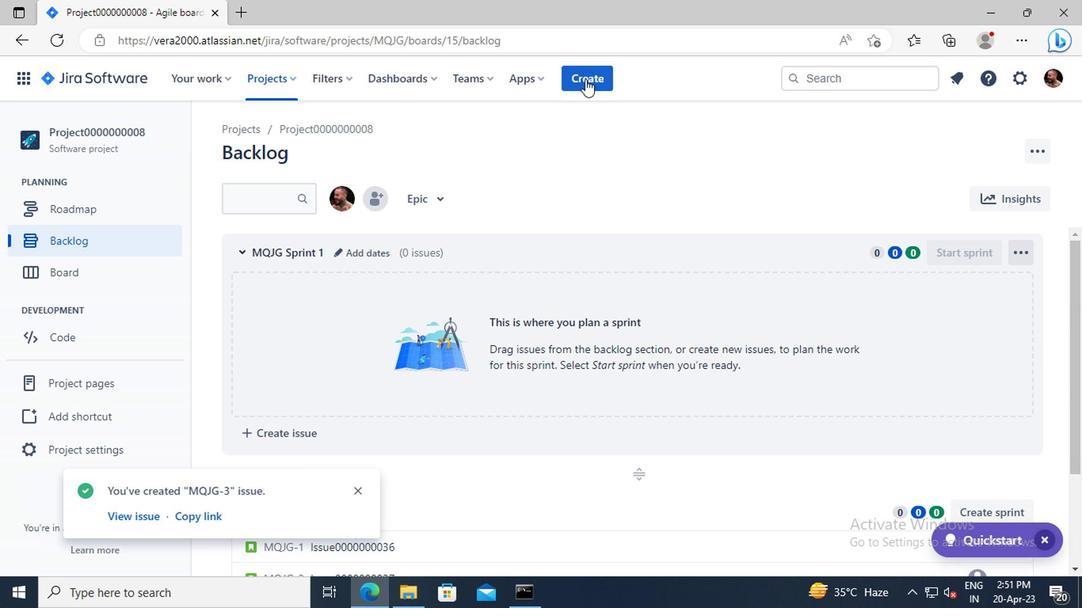 
Action: Mouse moved to (327, 250)
Screenshot: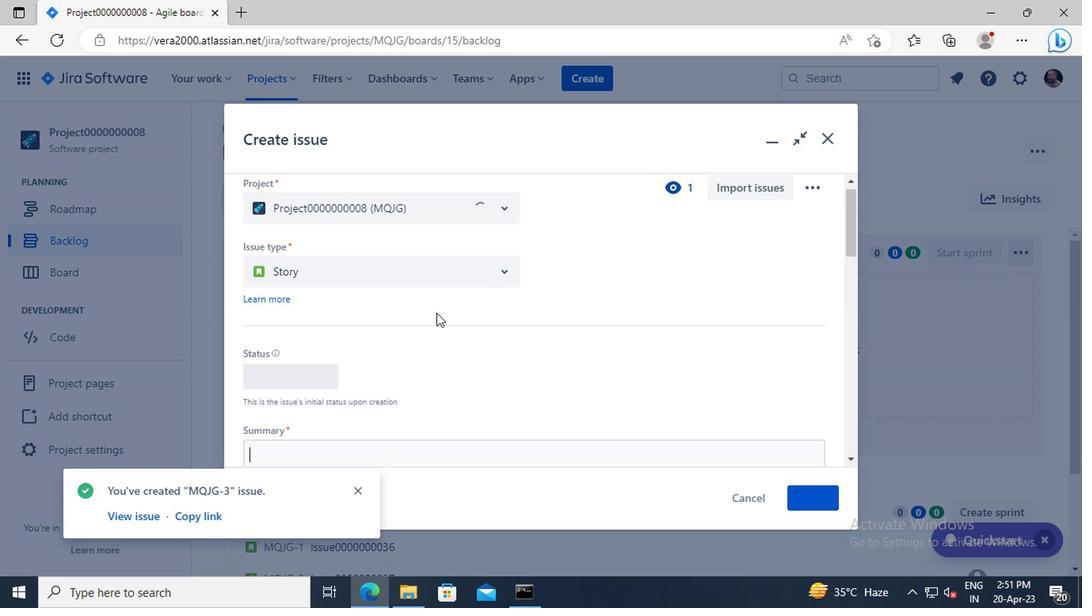 
Action: Mouse scrolled (327, 250) with delta (0, 0)
Screenshot: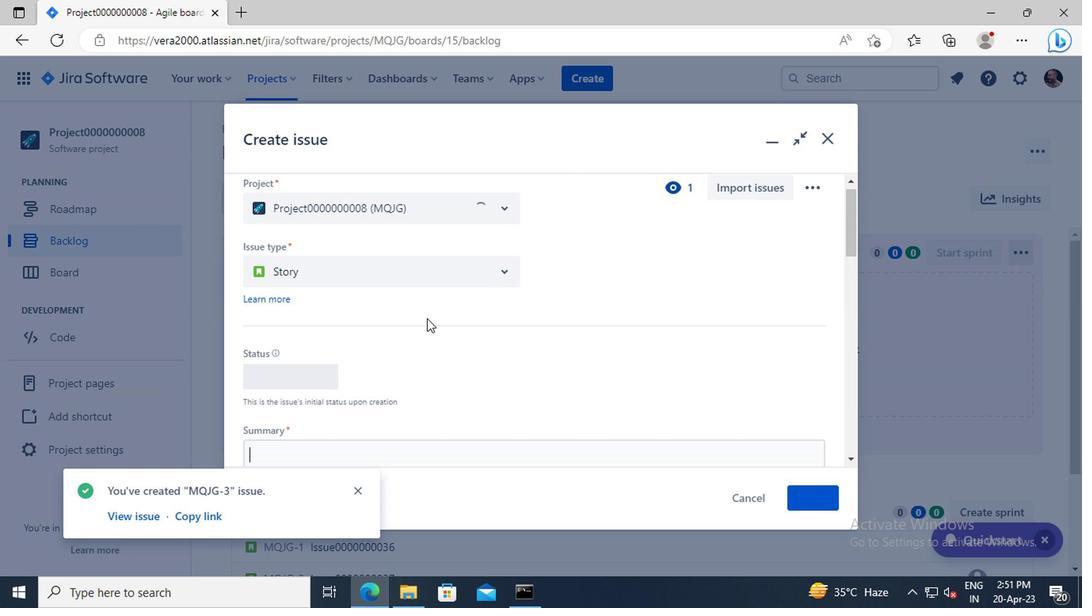 
Action: Mouse scrolled (327, 250) with delta (0, 0)
Screenshot: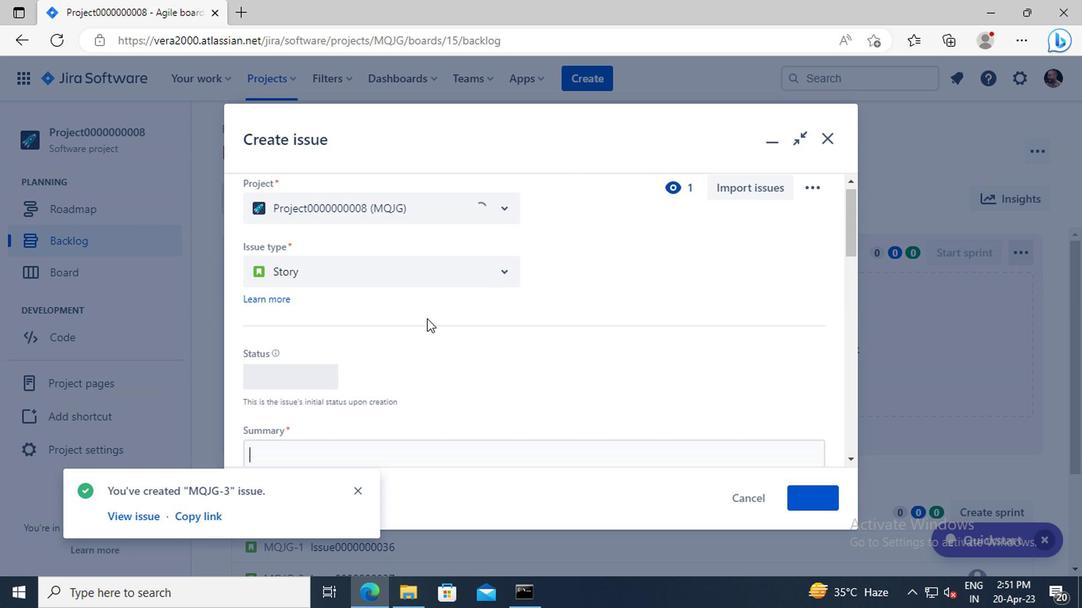
Action: Mouse moved to (297, 285)
Screenshot: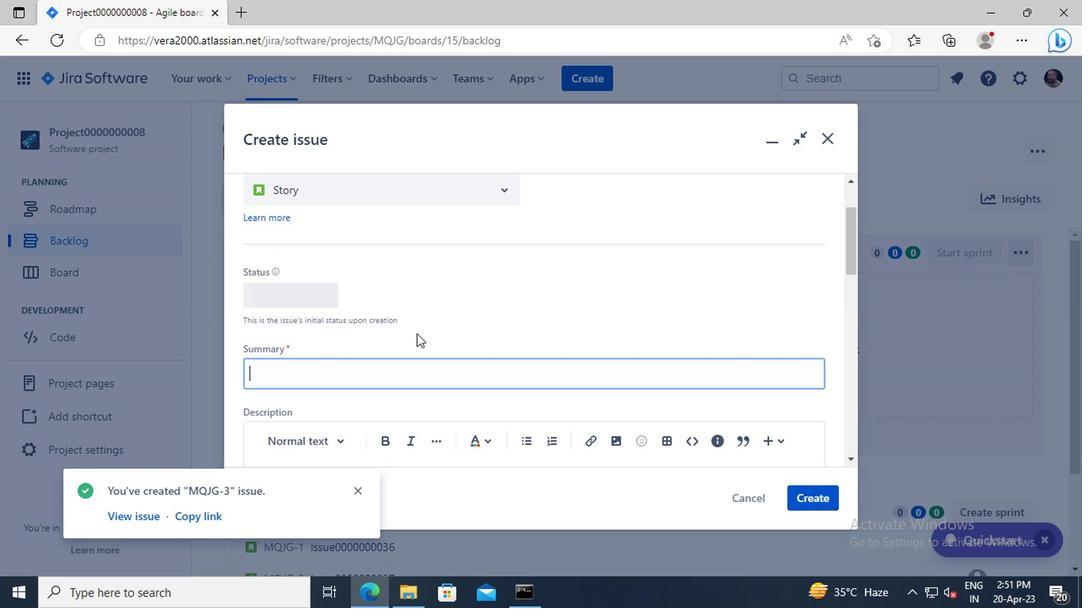 
Action: Mouse pressed left at (297, 285)
Screenshot: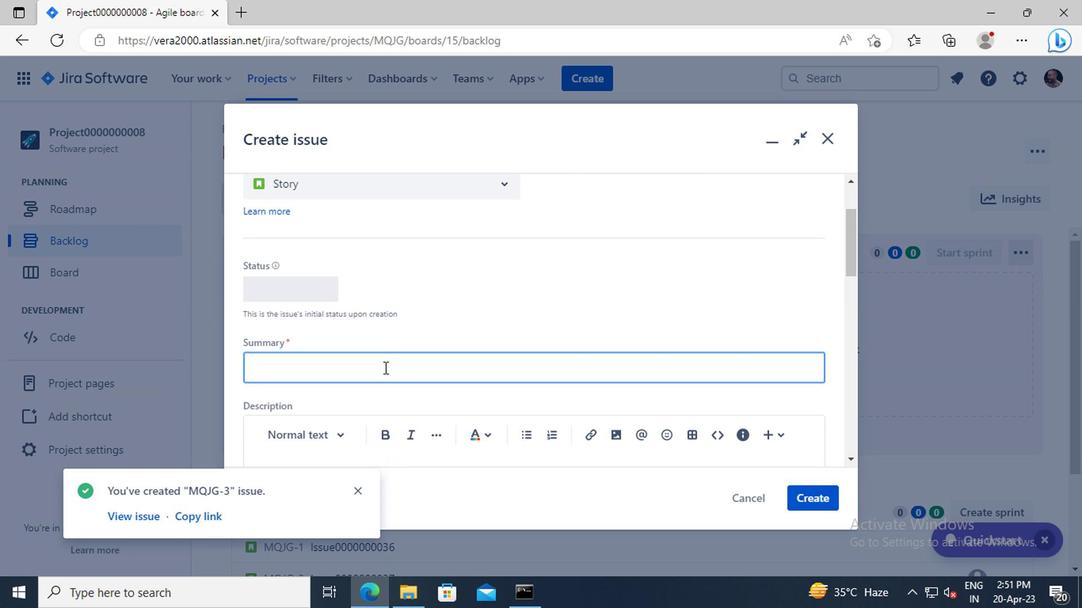 
Action: Key pressed <Key.shift>ISSUE0000000039
Screenshot: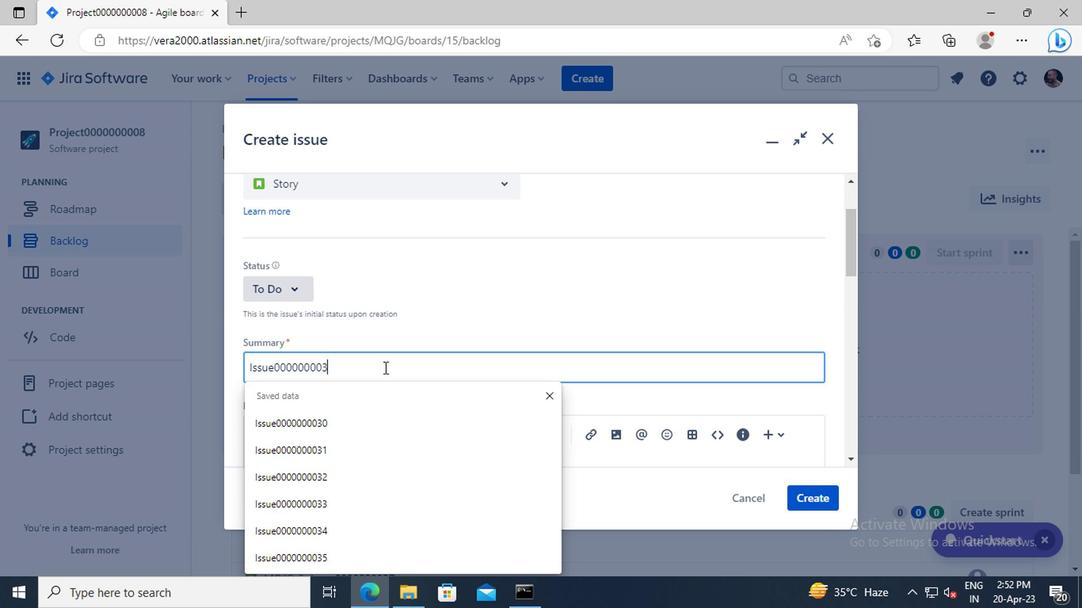 
Action: Mouse moved to (603, 373)
Screenshot: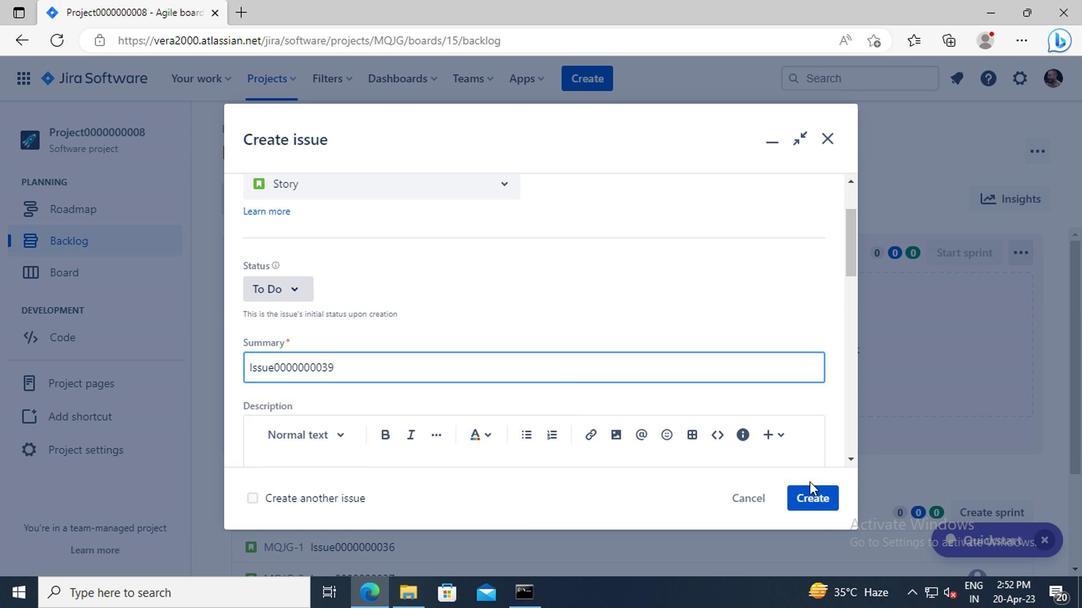 
Action: Mouse pressed left at (603, 373)
Screenshot: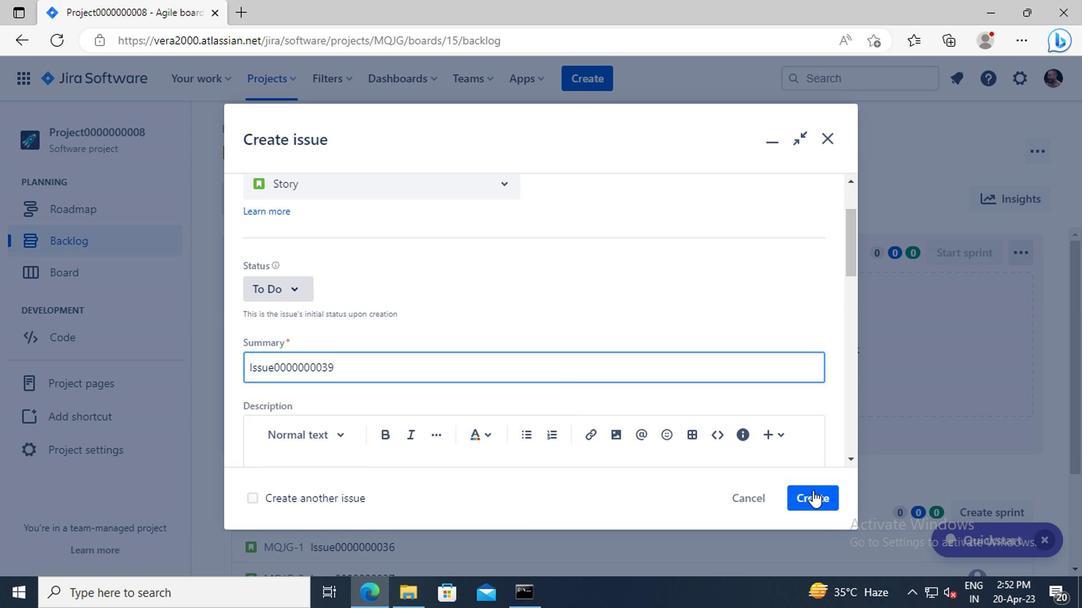 
